 Task: Find connections with filter location Sorada with filter topic #Tipswith filter profile language French with filter current company Games24x7 with filter school Jadavpur University with filter industry Executive Search Services with filter service category Bankruptcy Law with filter keywords title Business Analyst
Action: Mouse moved to (577, 69)
Screenshot: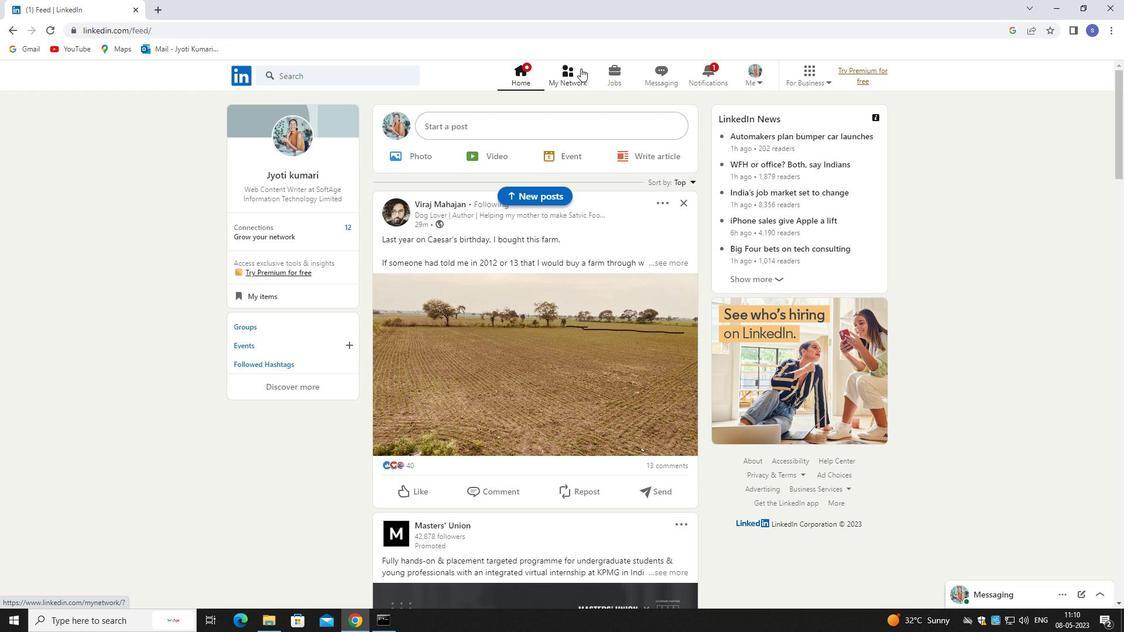 
Action: Mouse pressed left at (577, 69)
Screenshot: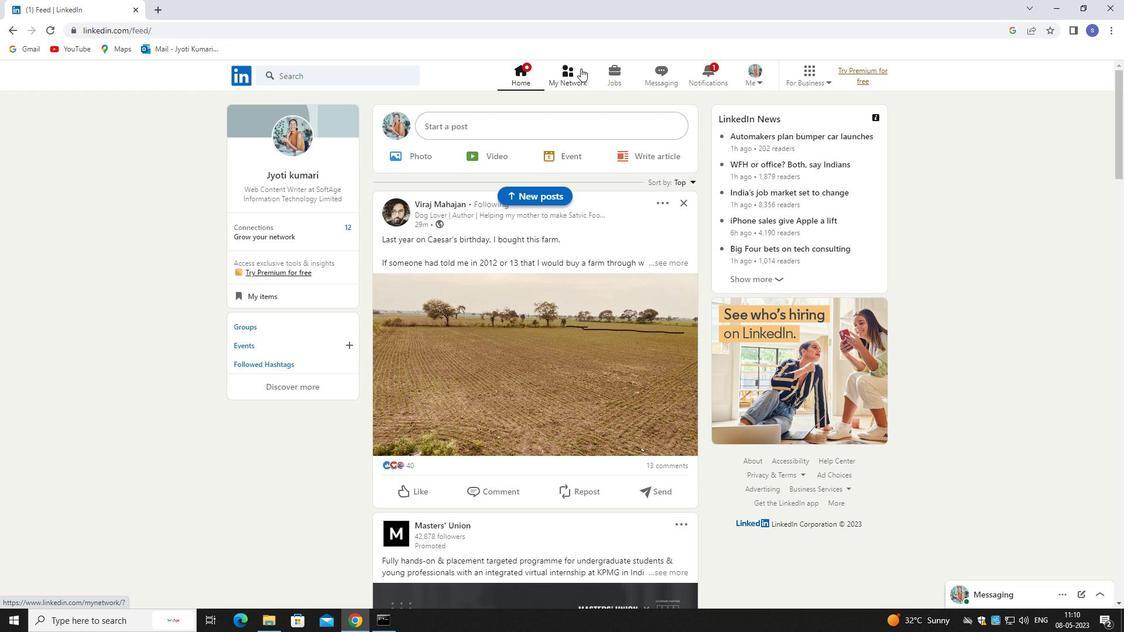 
Action: Mouse moved to (575, 69)
Screenshot: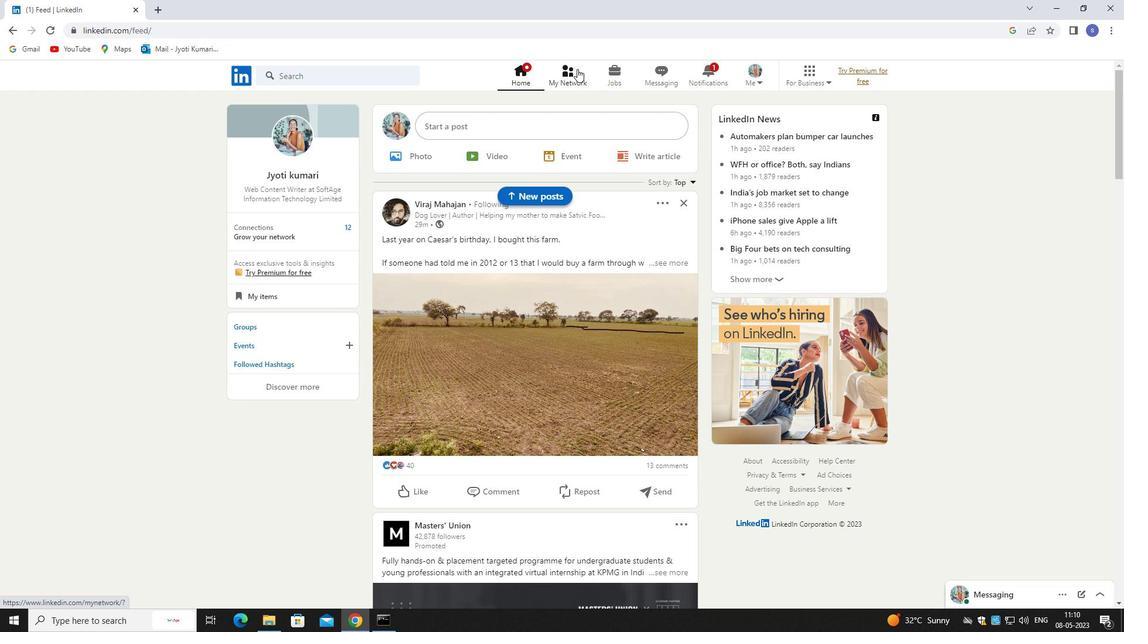
Action: Mouse pressed left at (575, 69)
Screenshot: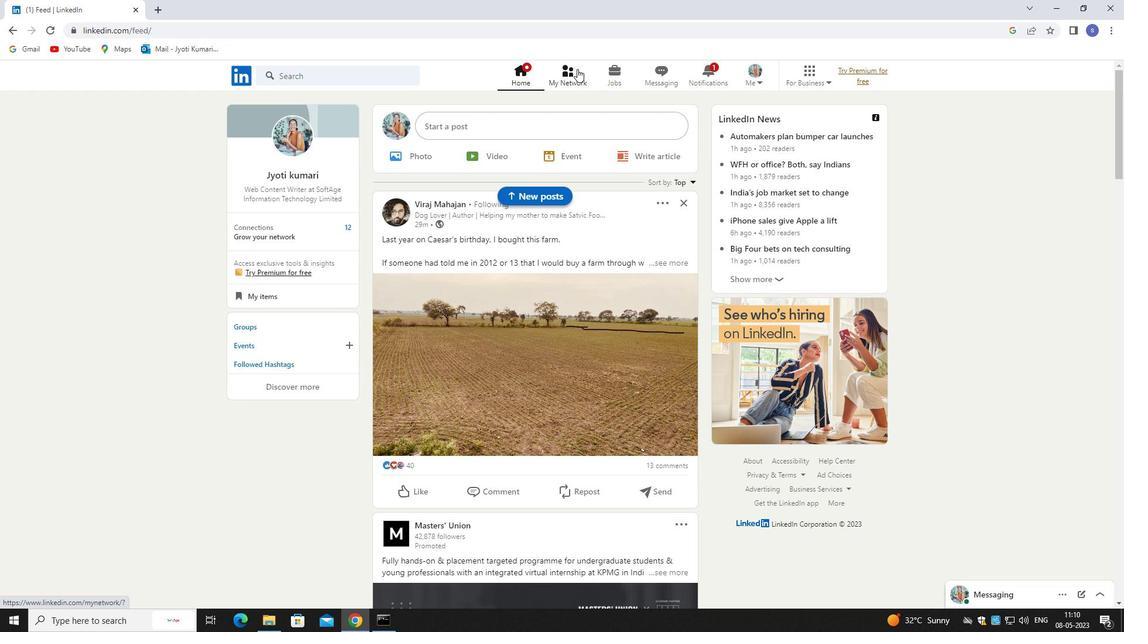
Action: Mouse moved to (373, 144)
Screenshot: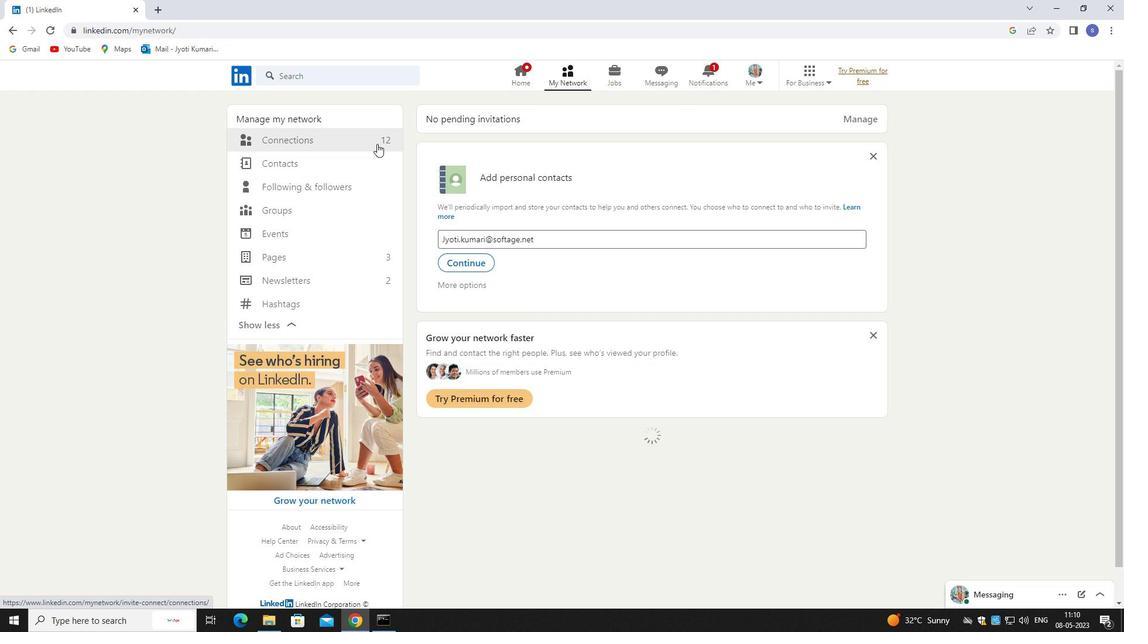 
Action: Mouse pressed left at (373, 144)
Screenshot: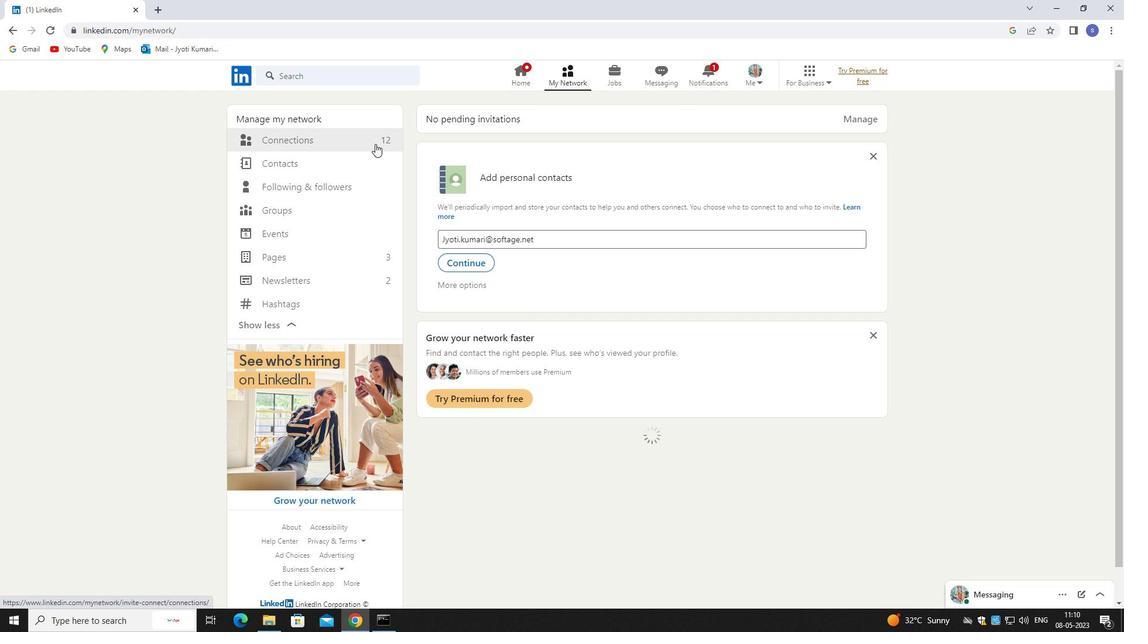 
Action: Mouse moved to (373, 144)
Screenshot: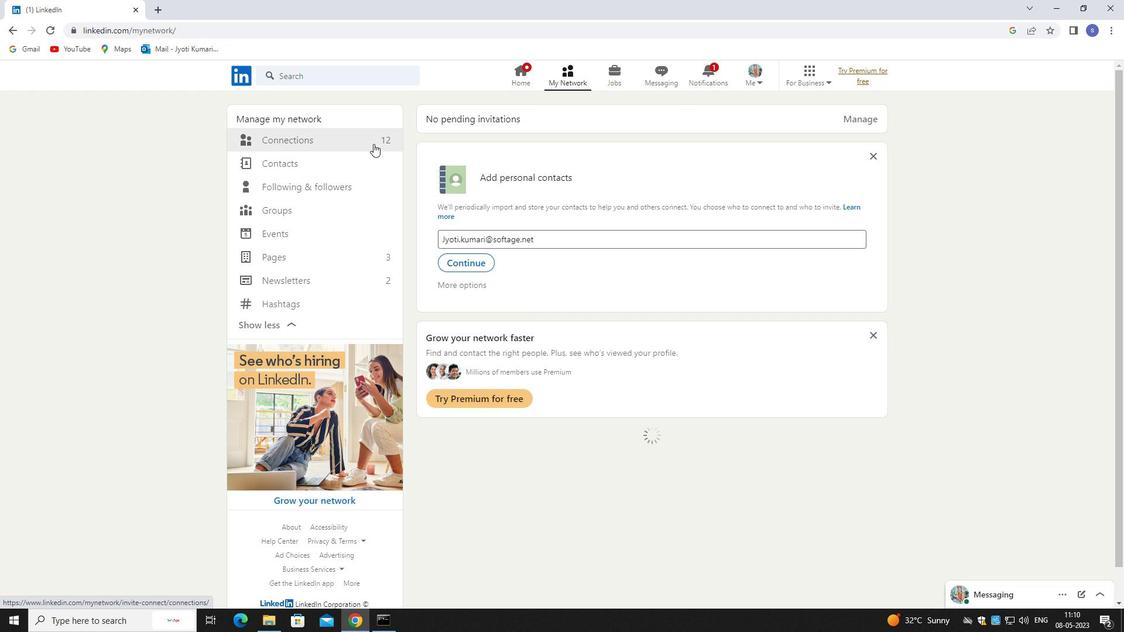 
Action: Mouse pressed left at (373, 144)
Screenshot: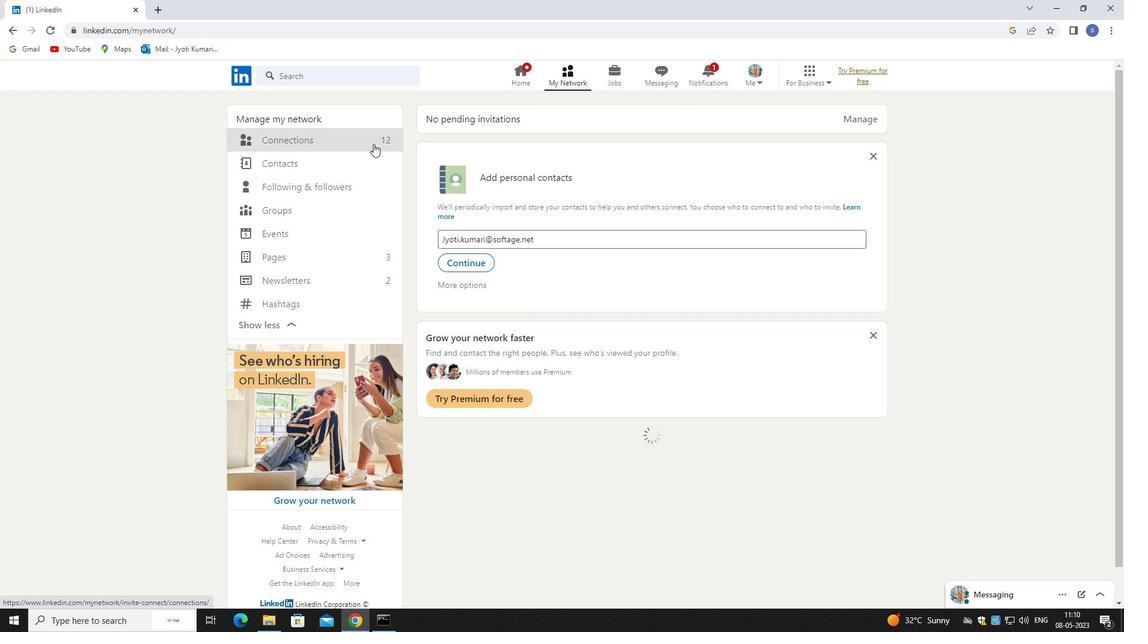 
Action: Mouse moved to (641, 143)
Screenshot: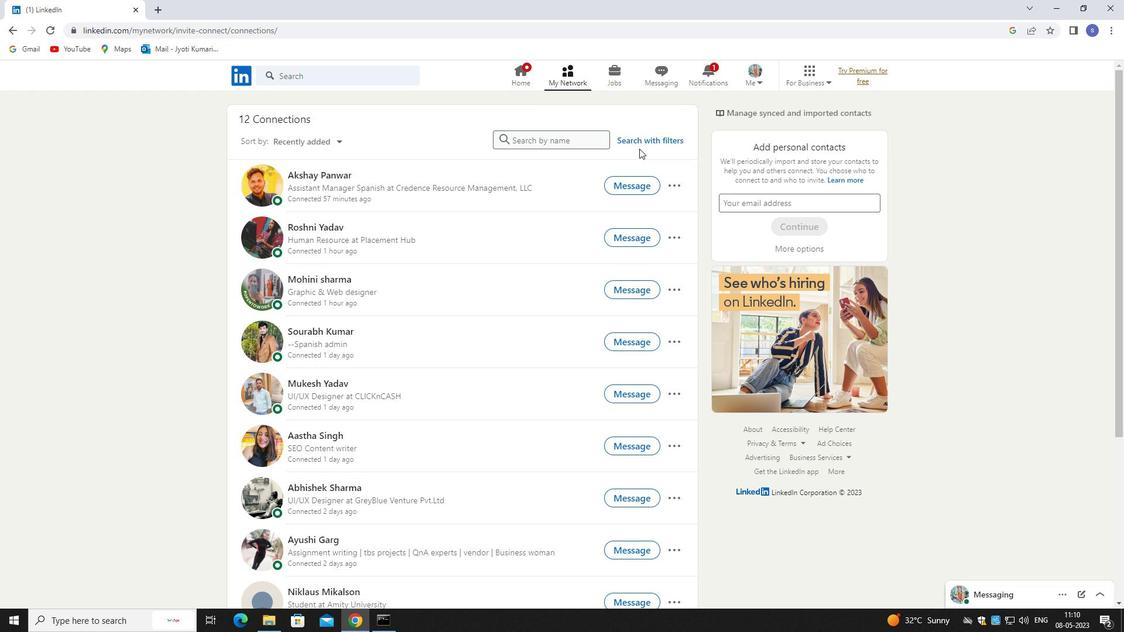 
Action: Mouse pressed left at (641, 143)
Screenshot: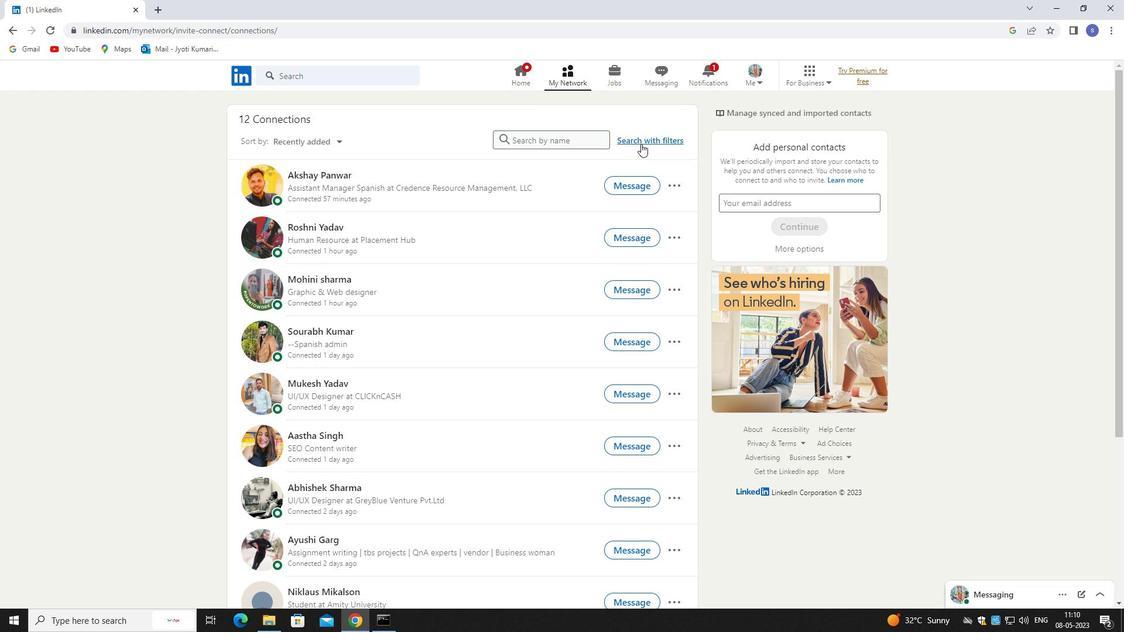 
Action: Mouse moved to (592, 107)
Screenshot: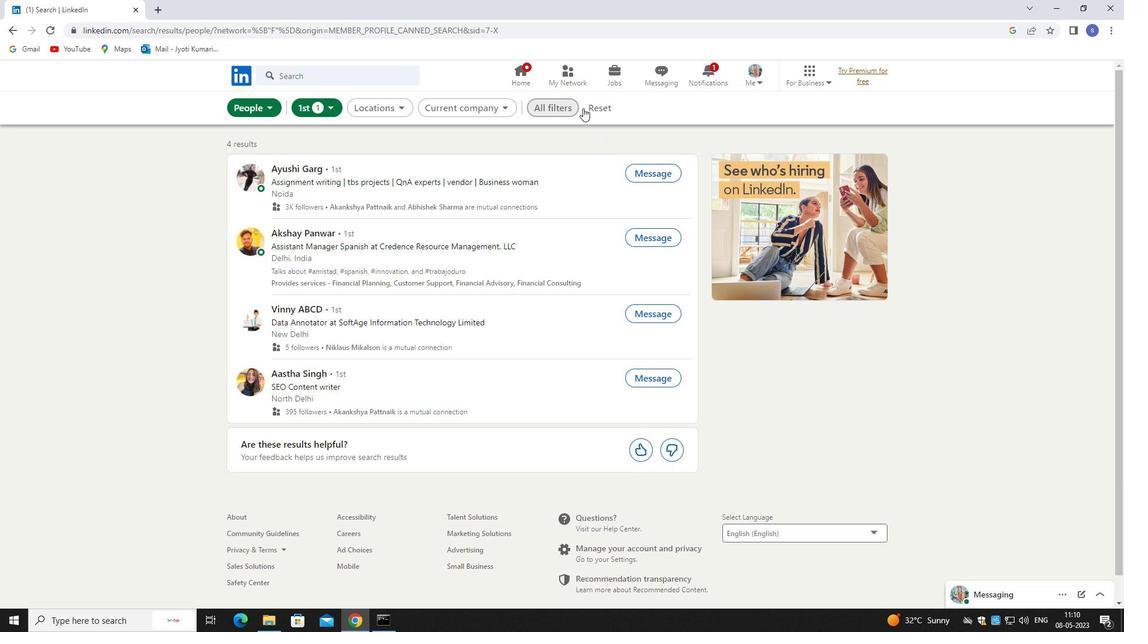 
Action: Mouse pressed left at (592, 107)
Screenshot: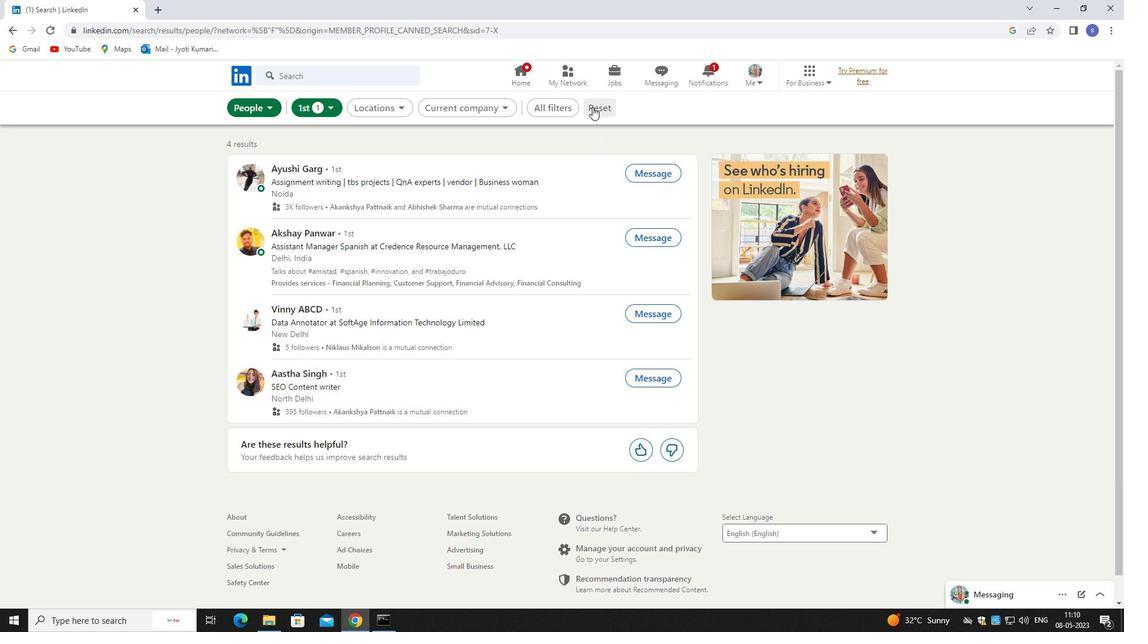 
Action: Mouse moved to (586, 101)
Screenshot: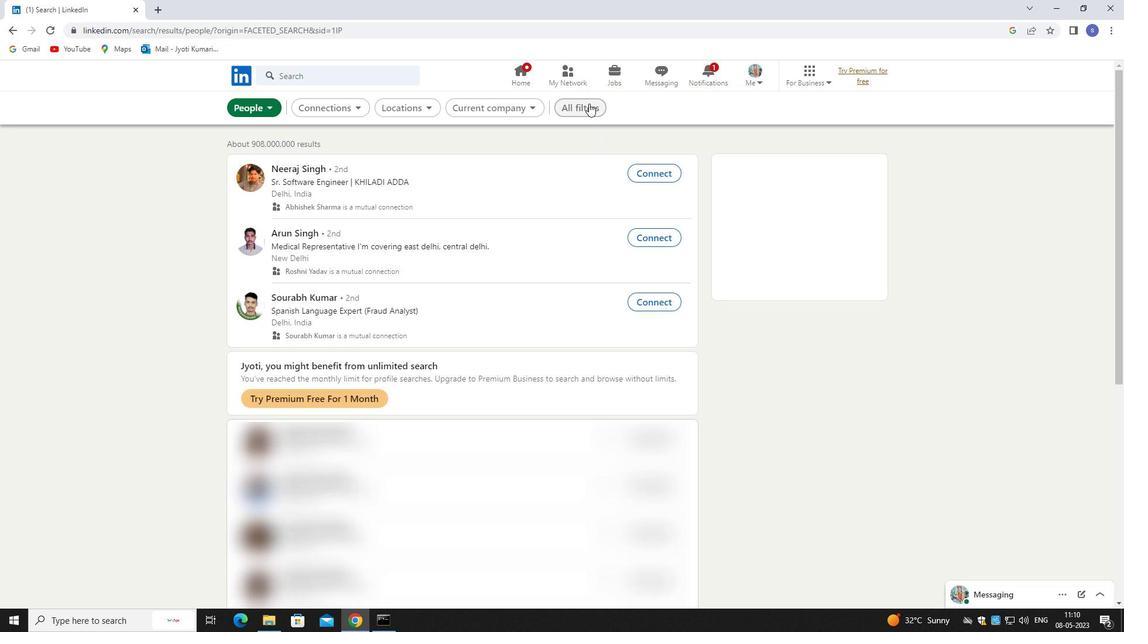 
Action: Mouse pressed left at (586, 101)
Screenshot: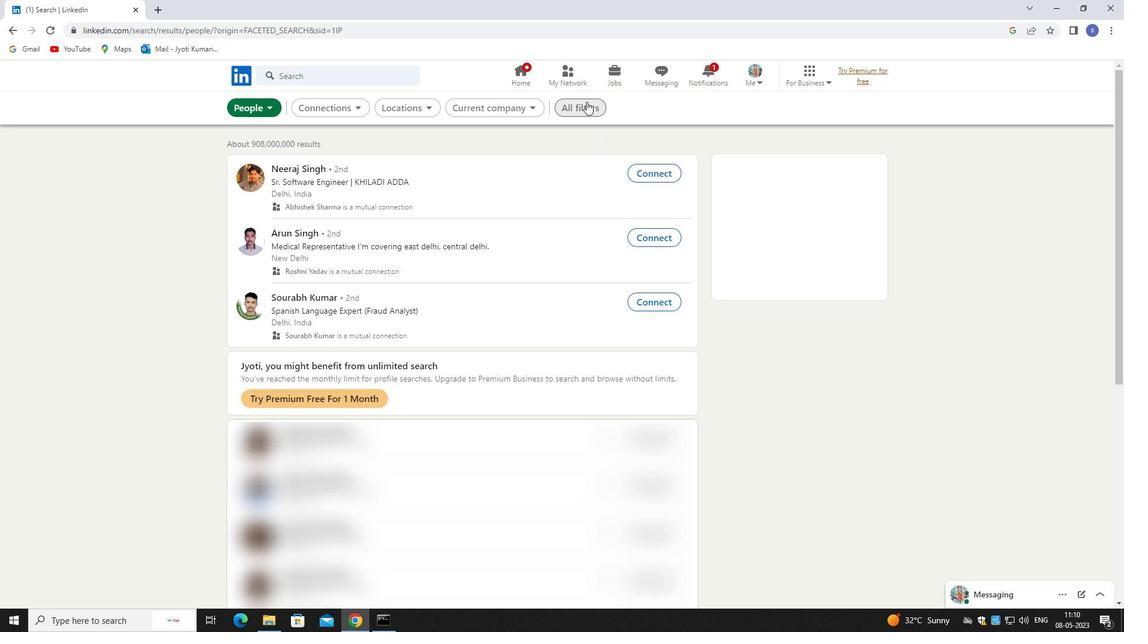 
Action: Mouse moved to (1010, 462)
Screenshot: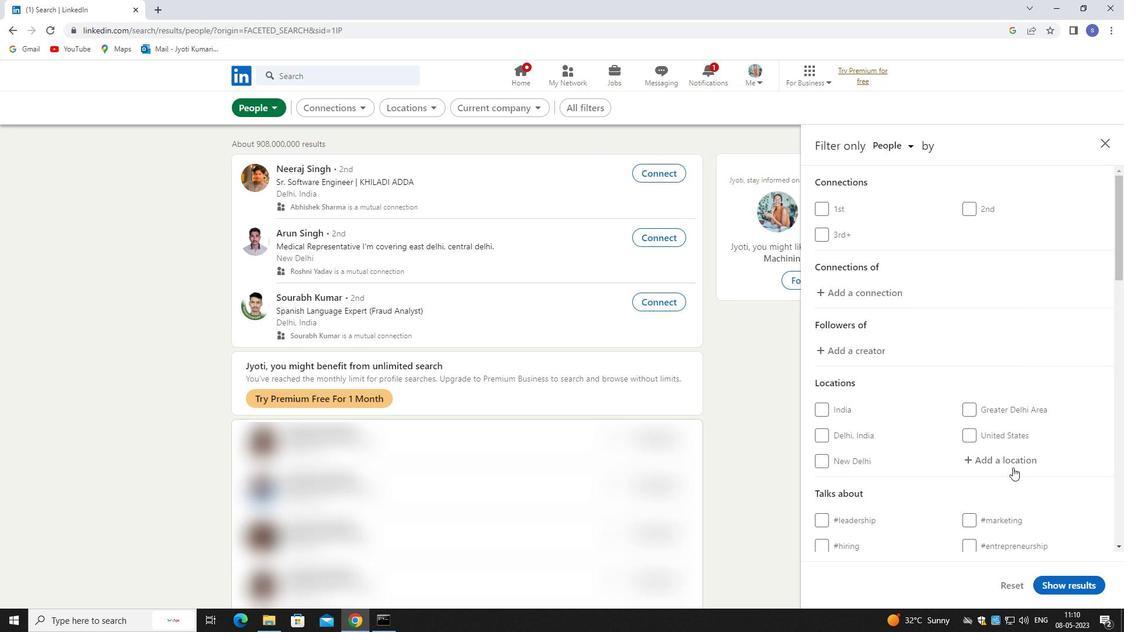 
Action: Mouse pressed left at (1010, 462)
Screenshot: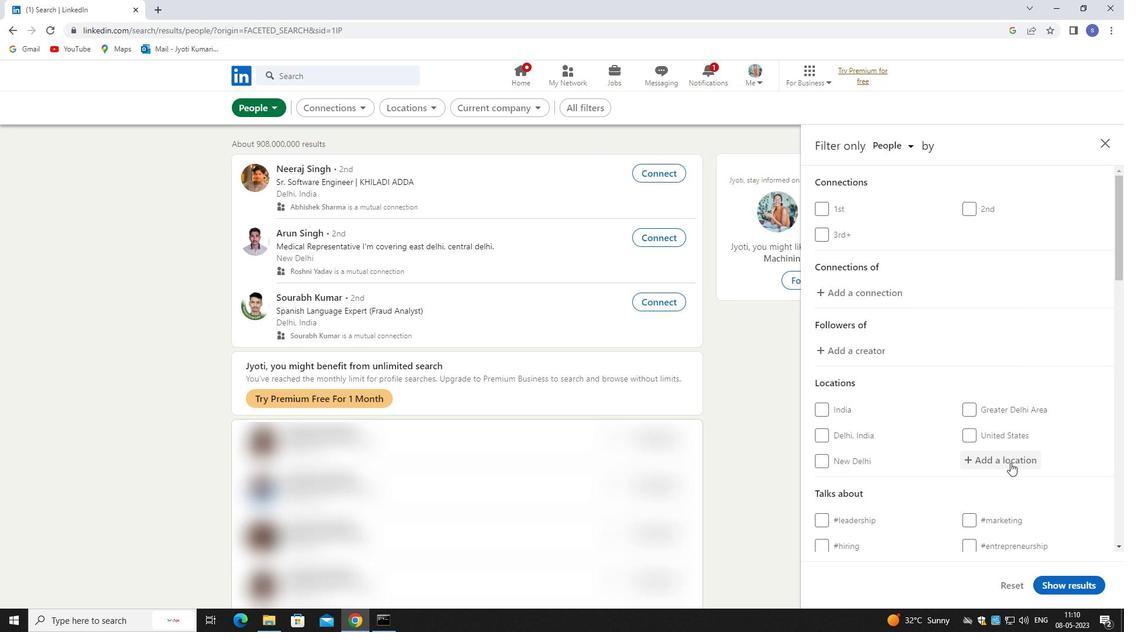 
Action: Mouse moved to (964, 438)
Screenshot: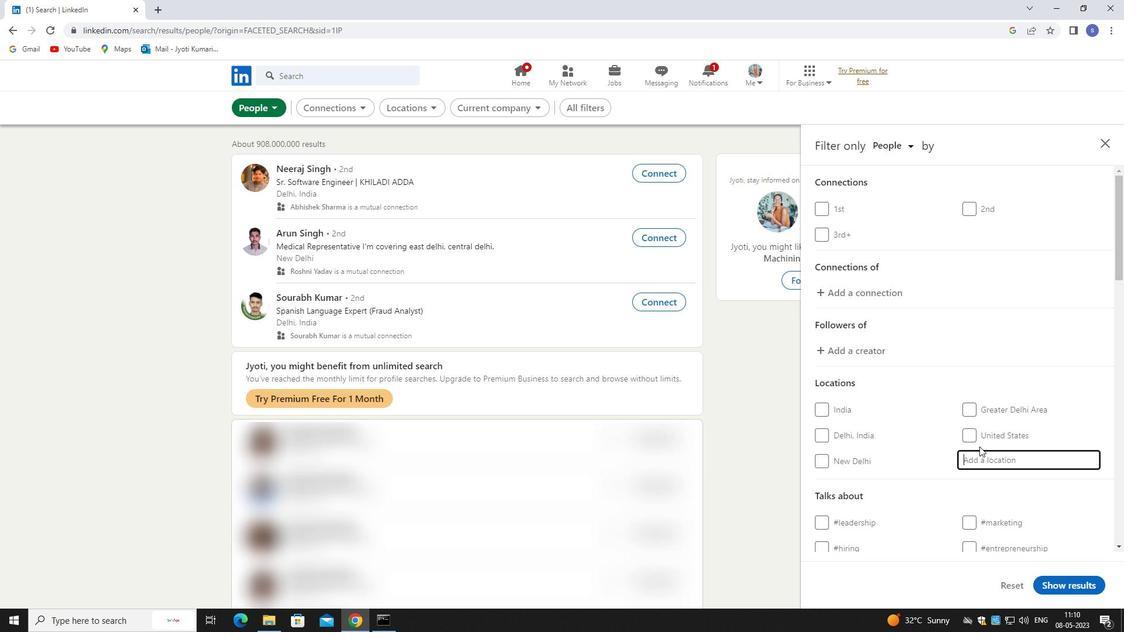 
Action: Key pressed sorada
Screenshot: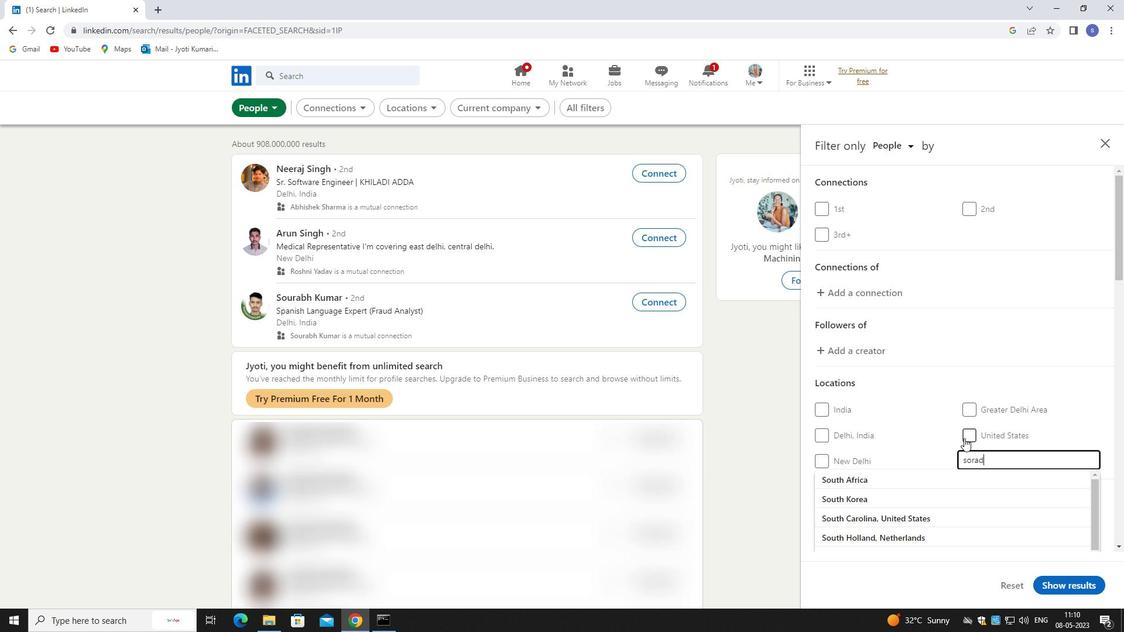 
Action: Mouse moved to (969, 481)
Screenshot: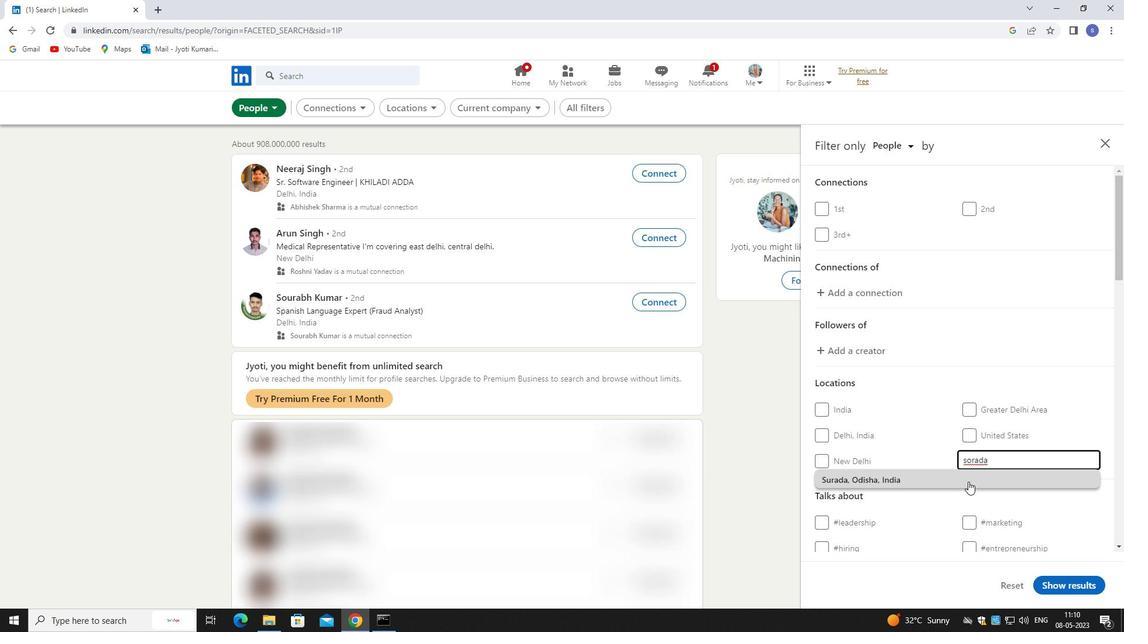 
Action: Mouse pressed left at (969, 481)
Screenshot: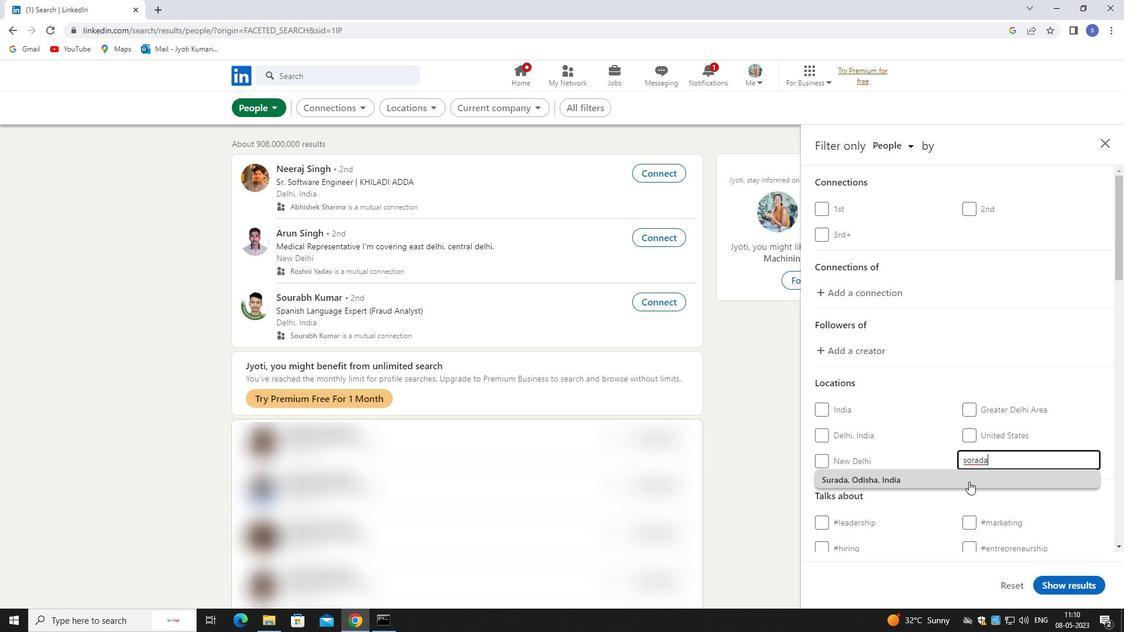 
Action: Mouse scrolled (969, 481) with delta (0, 0)
Screenshot: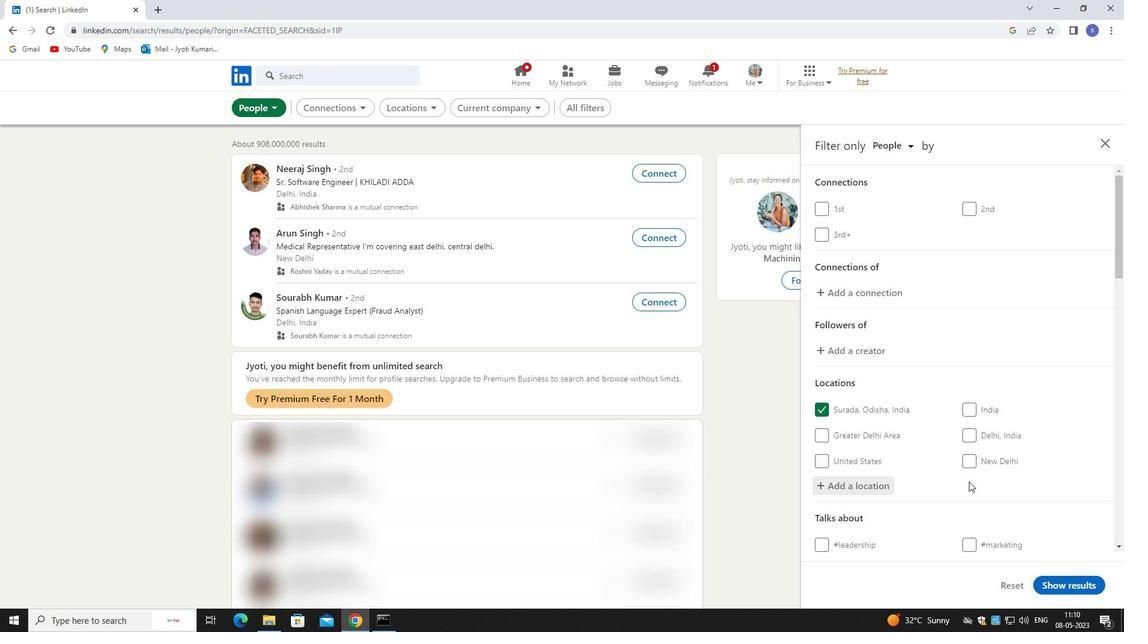 
Action: Mouse scrolled (969, 481) with delta (0, 0)
Screenshot: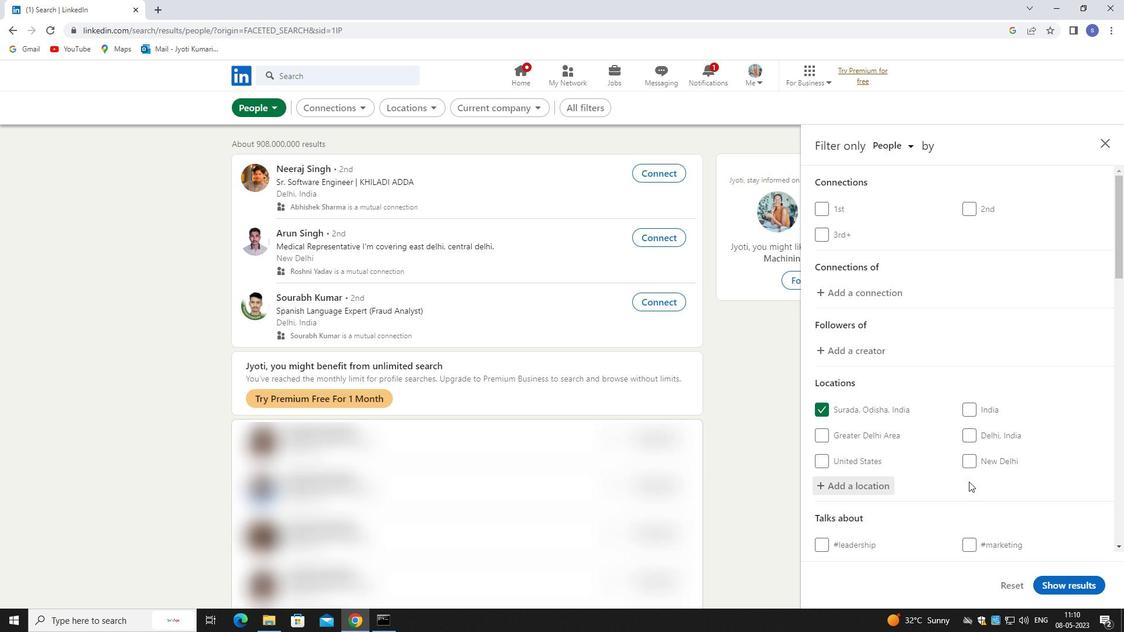 
Action: Mouse scrolled (969, 481) with delta (0, 0)
Screenshot: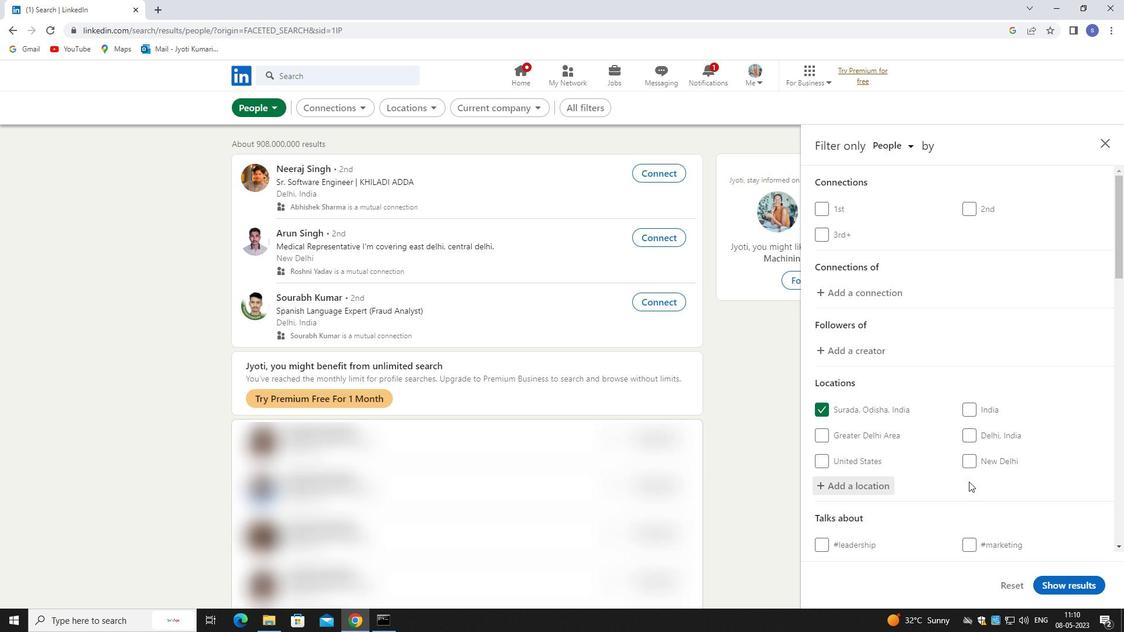 
Action: Mouse moved to (999, 418)
Screenshot: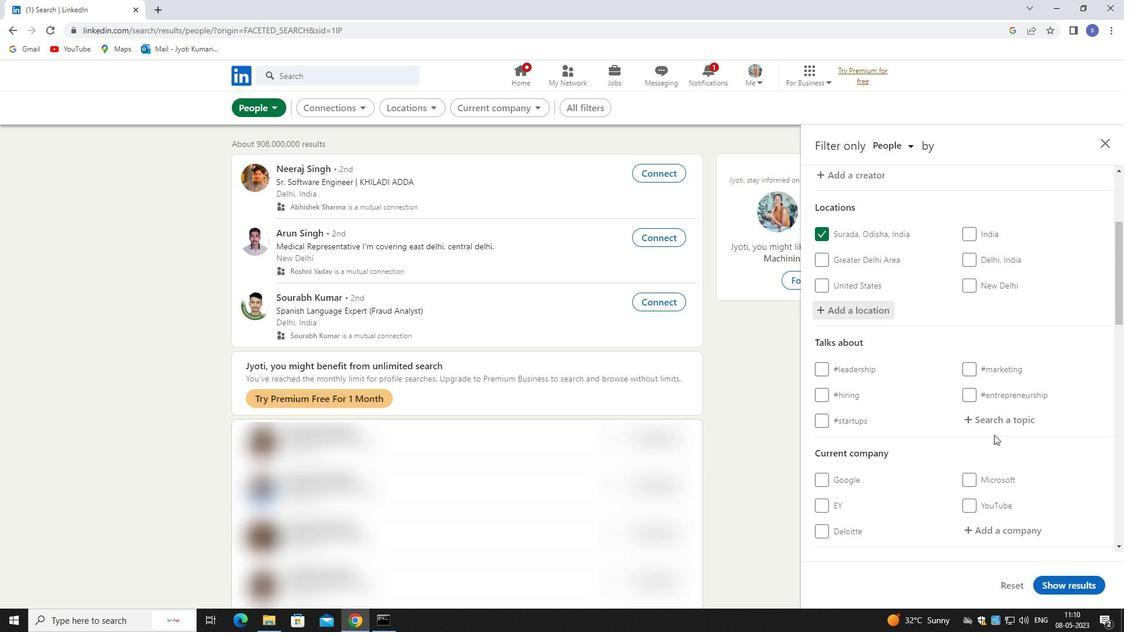 
Action: Mouse pressed left at (999, 418)
Screenshot: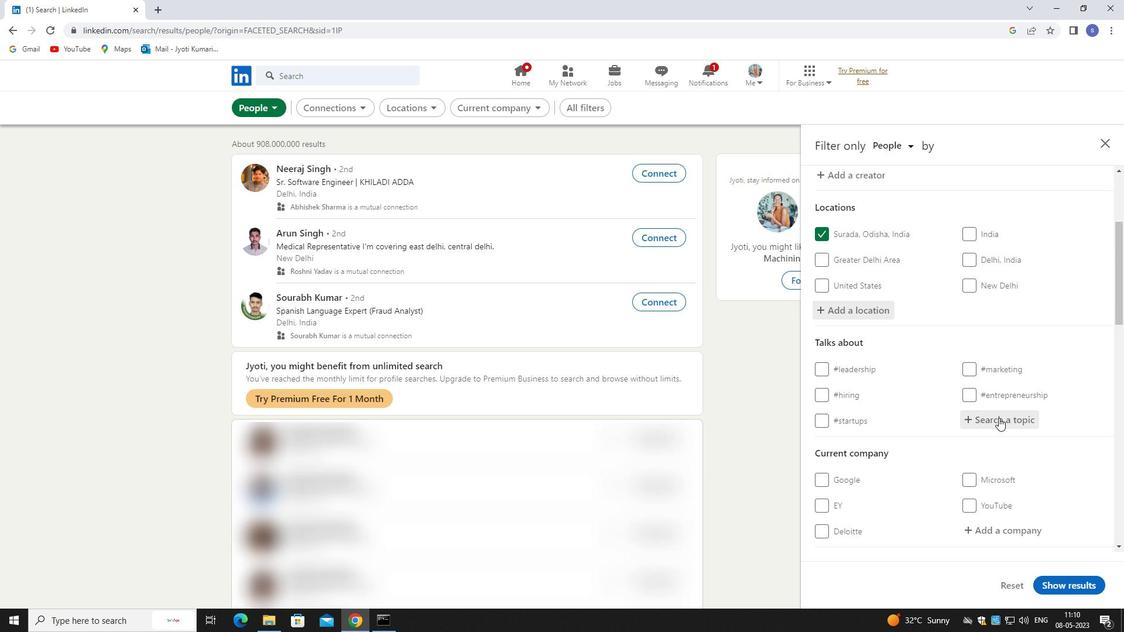 
Action: Key pressed tips
Screenshot: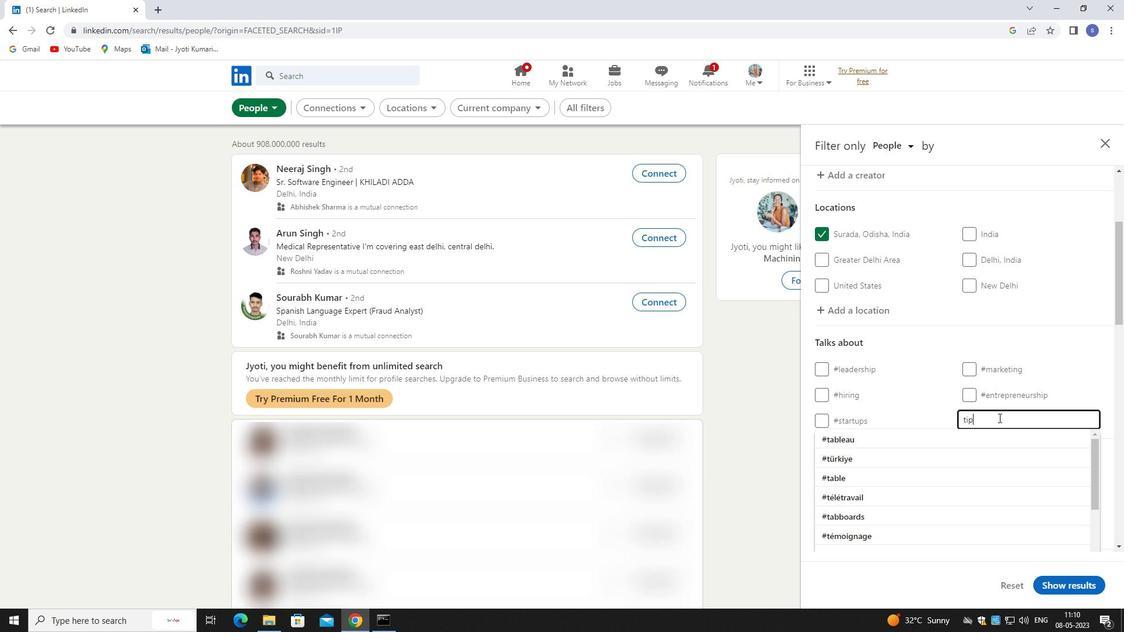 
Action: Mouse moved to (999, 439)
Screenshot: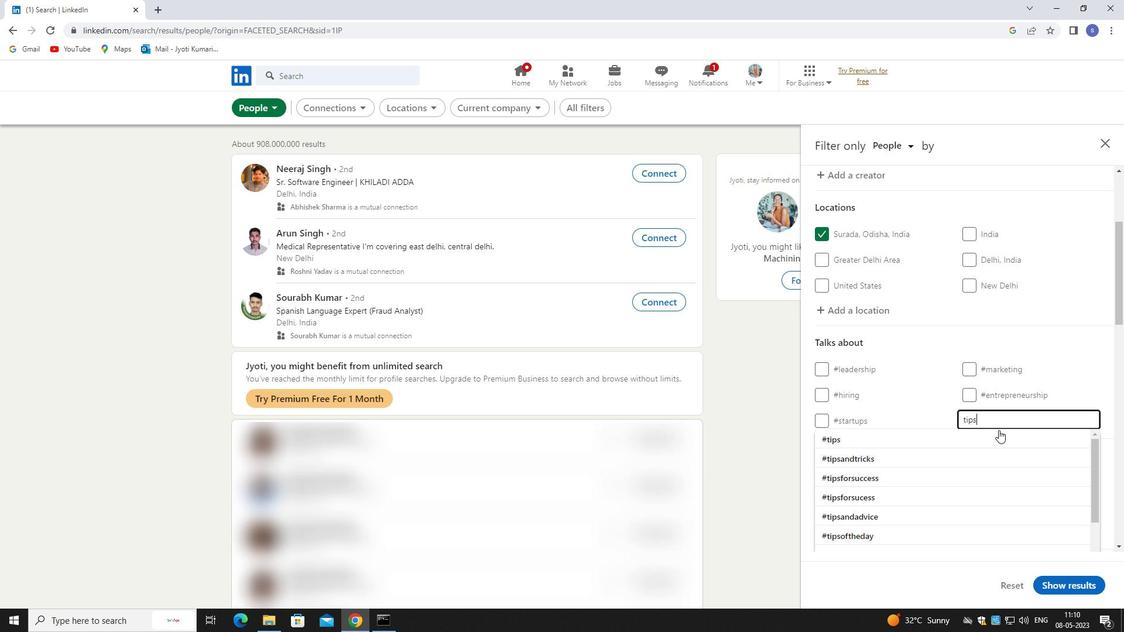 
Action: Mouse pressed left at (999, 439)
Screenshot: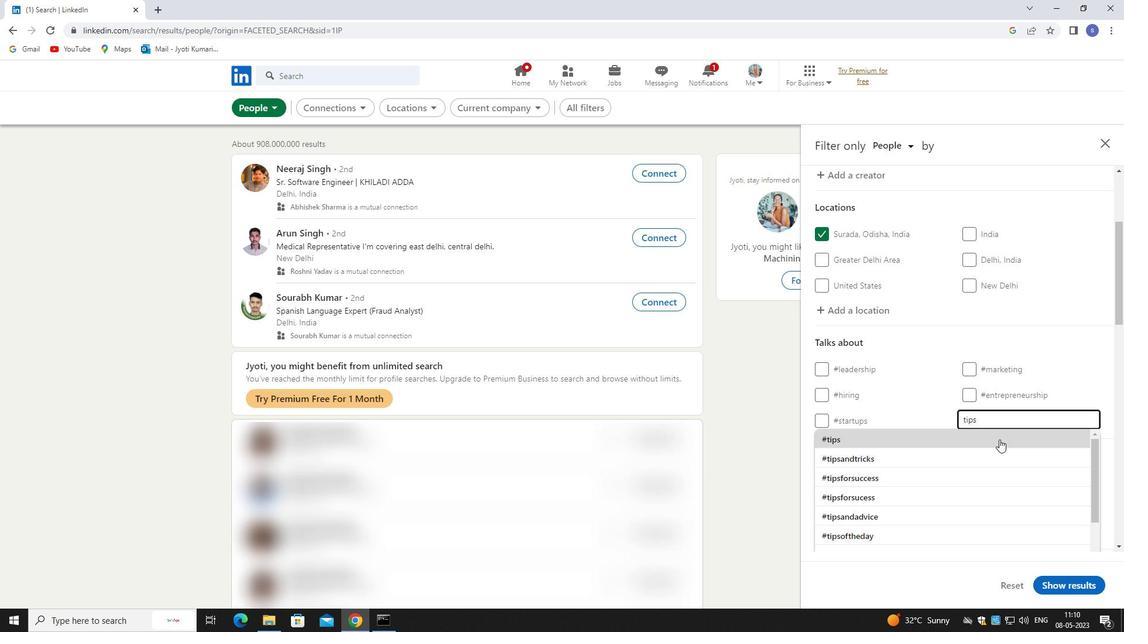 
Action: Mouse scrolled (999, 439) with delta (0, 0)
Screenshot: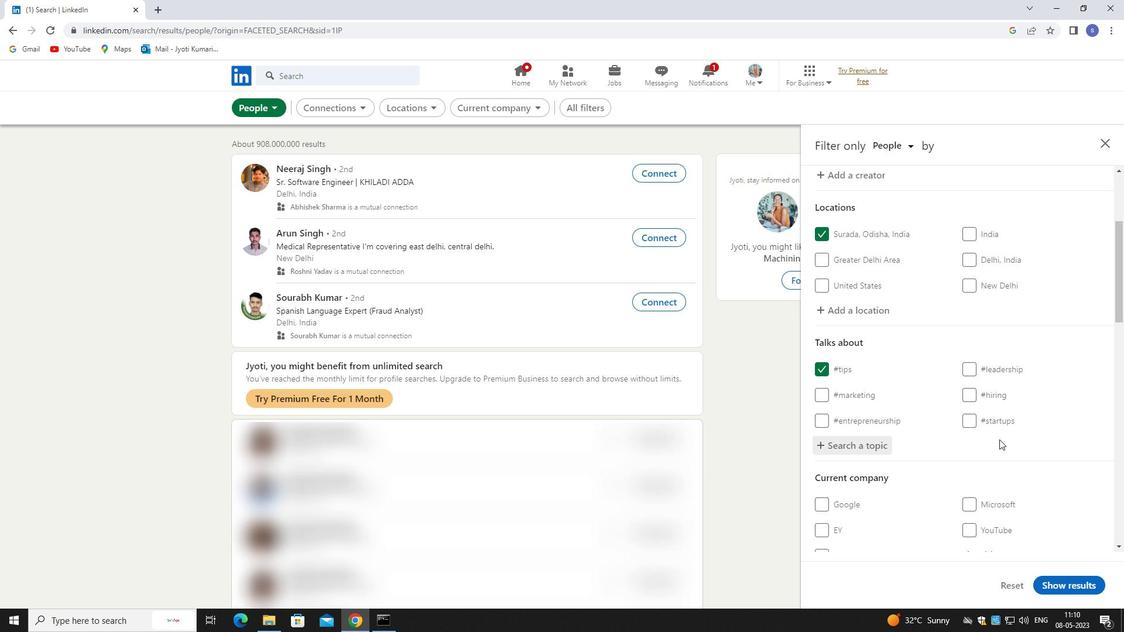 
Action: Mouse scrolled (999, 439) with delta (0, 0)
Screenshot: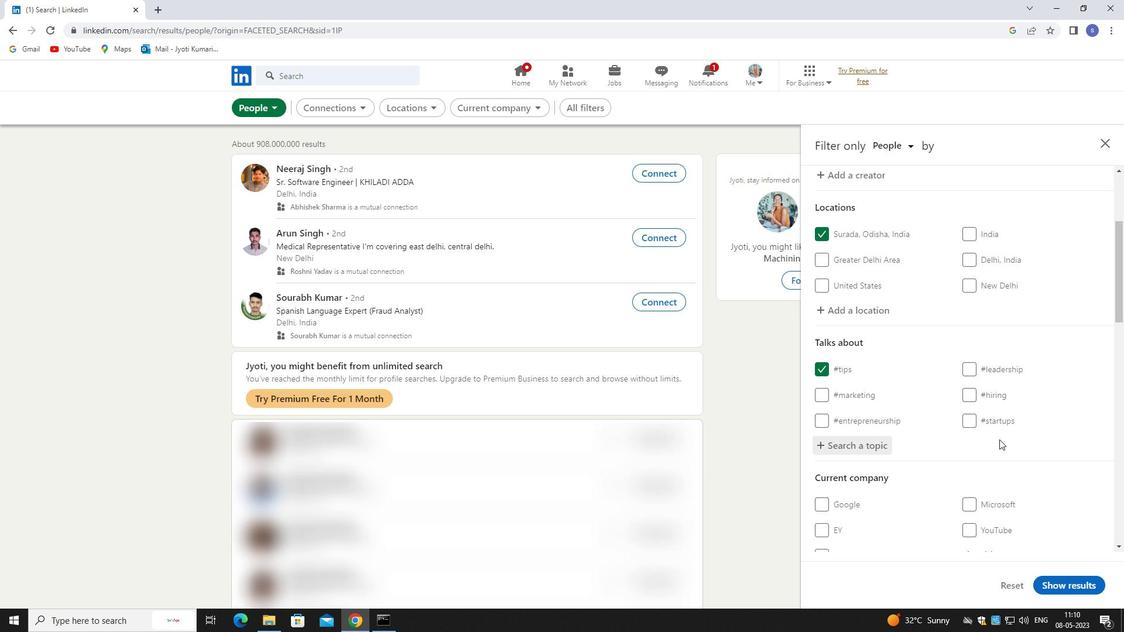 
Action: Mouse scrolled (999, 439) with delta (0, 0)
Screenshot: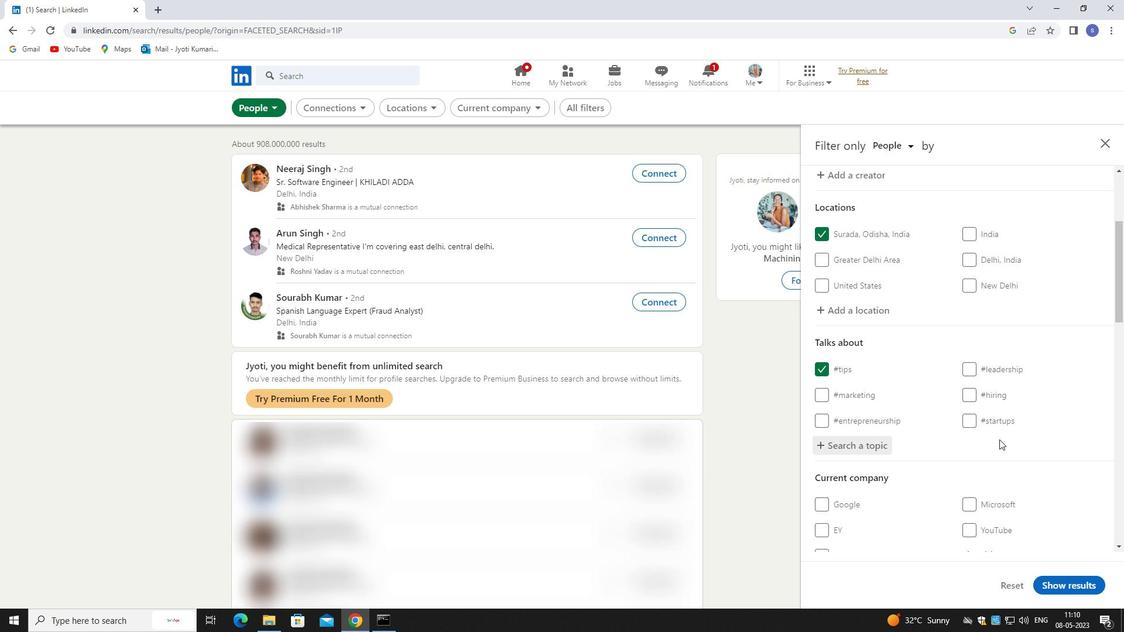 
Action: Mouse scrolled (999, 439) with delta (0, 0)
Screenshot: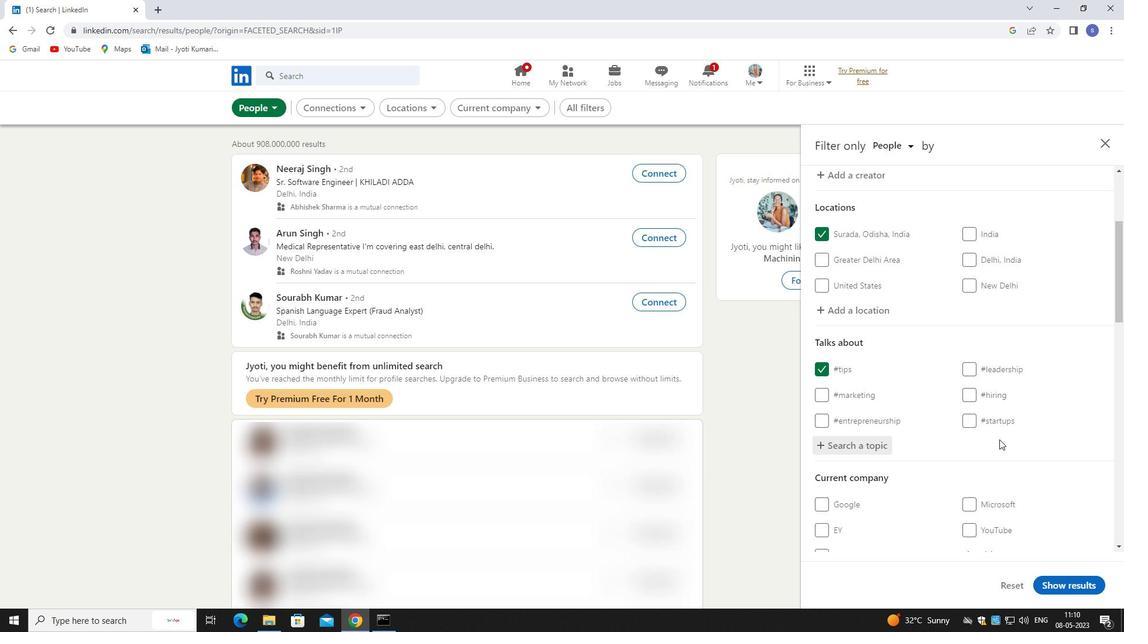 
Action: Mouse moved to (987, 327)
Screenshot: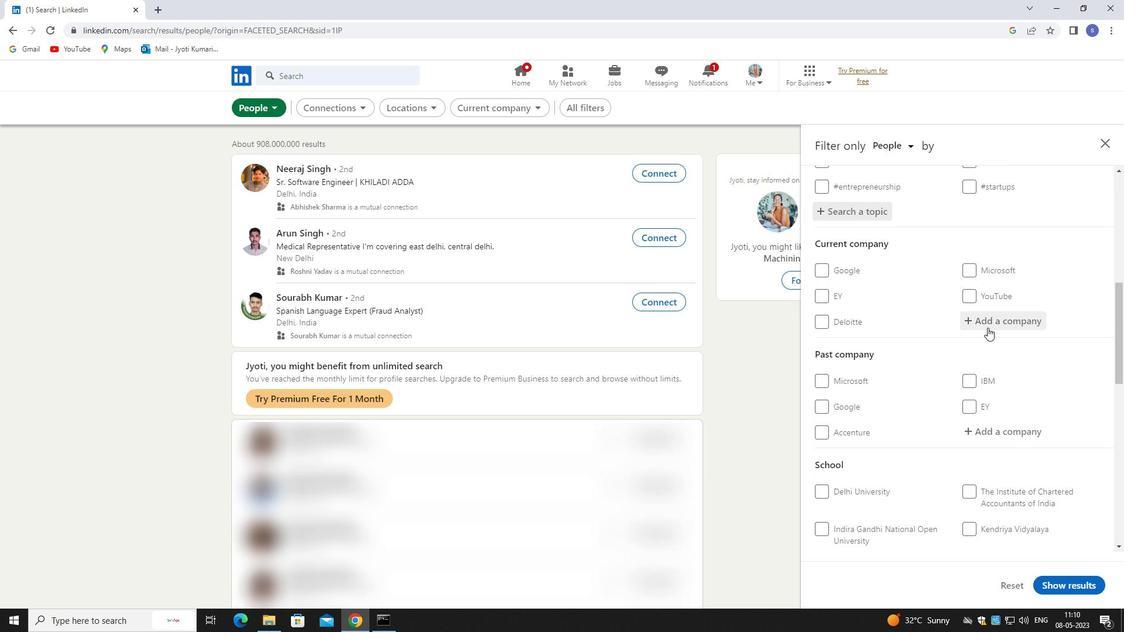 
Action: Mouse pressed left at (987, 327)
Screenshot: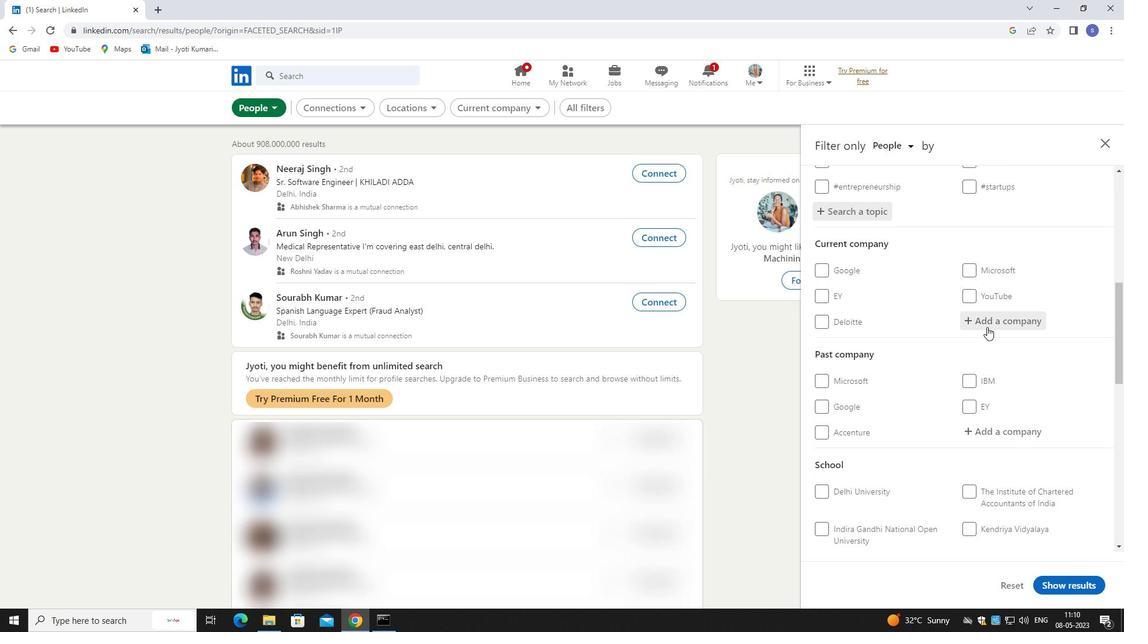 
Action: Mouse moved to (976, 329)
Screenshot: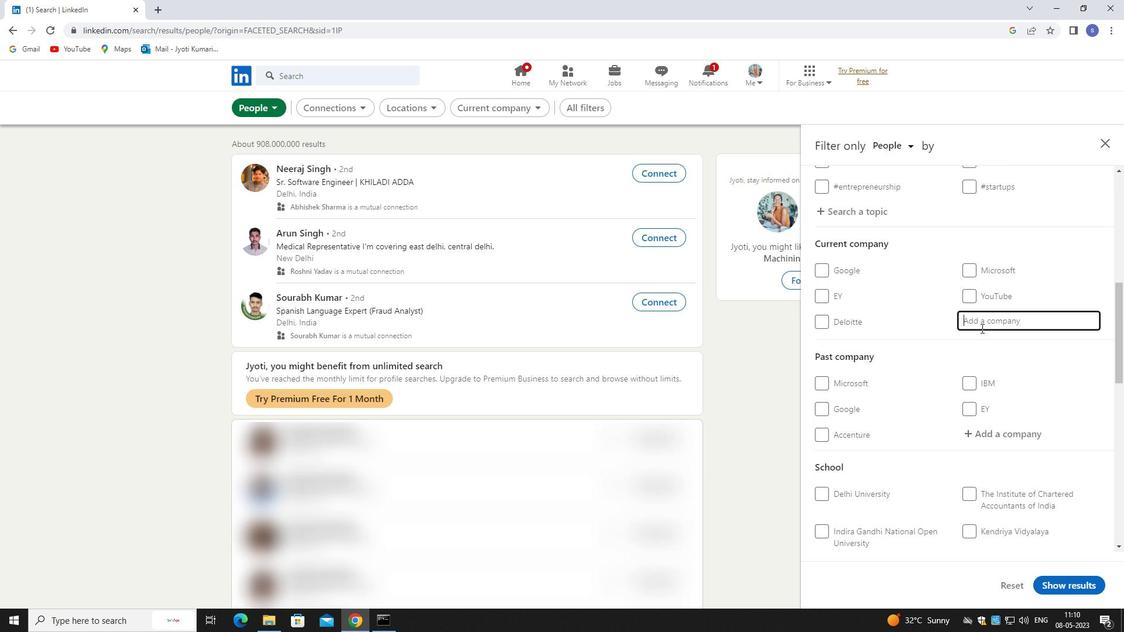 
Action: Key pressed <Key.shift>GAMES24
Screenshot: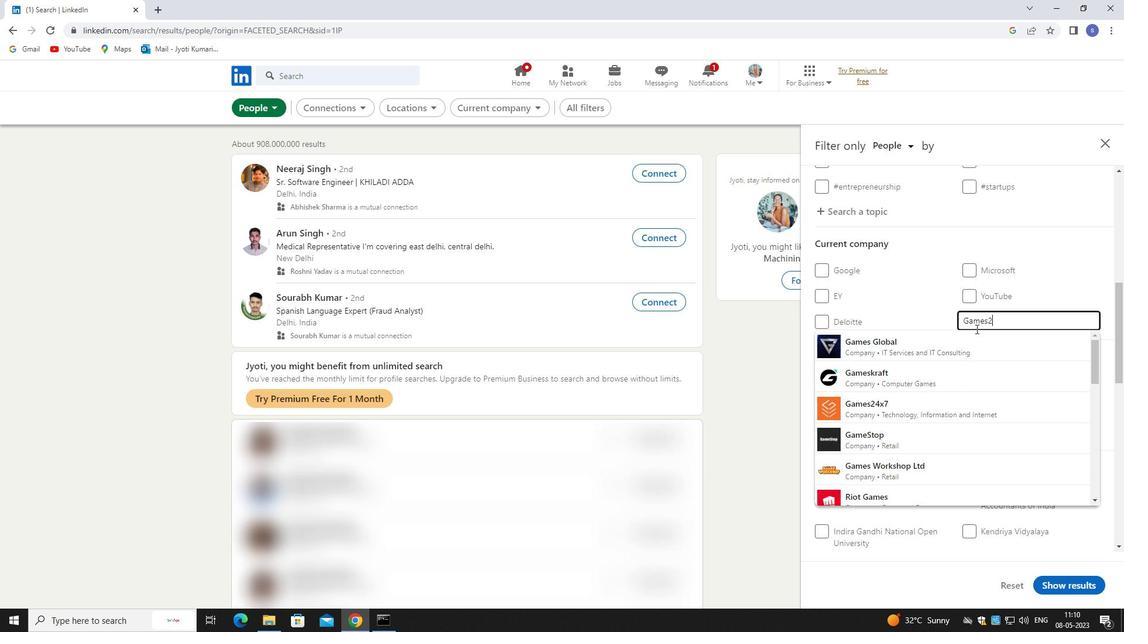 
Action: Mouse moved to (973, 339)
Screenshot: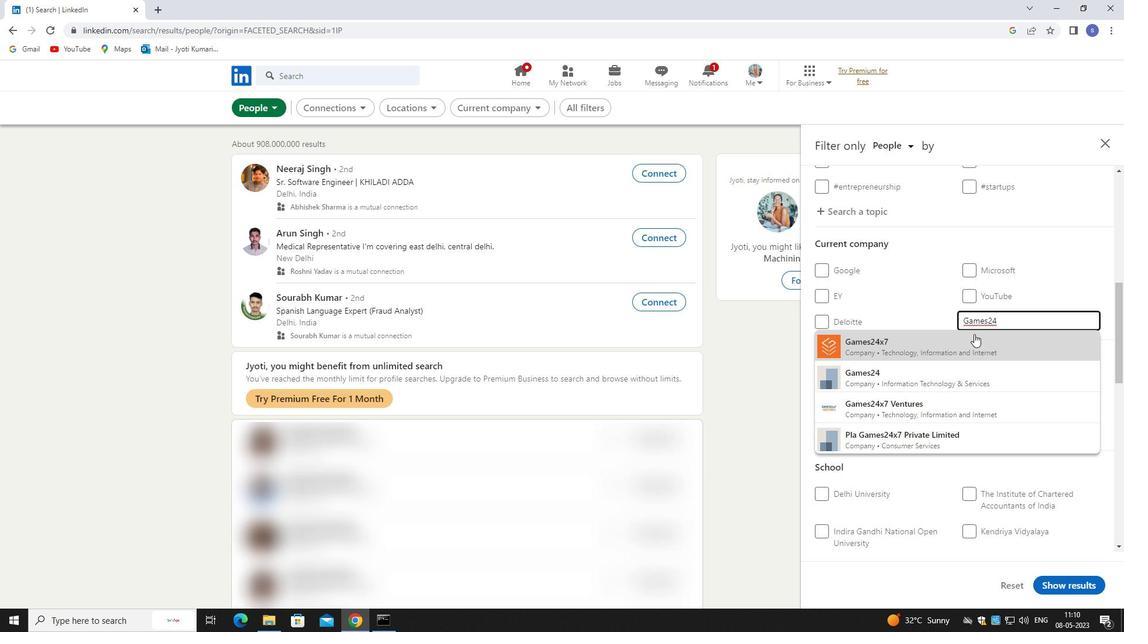 
Action: Mouse pressed left at (973, 339)
Screenshot: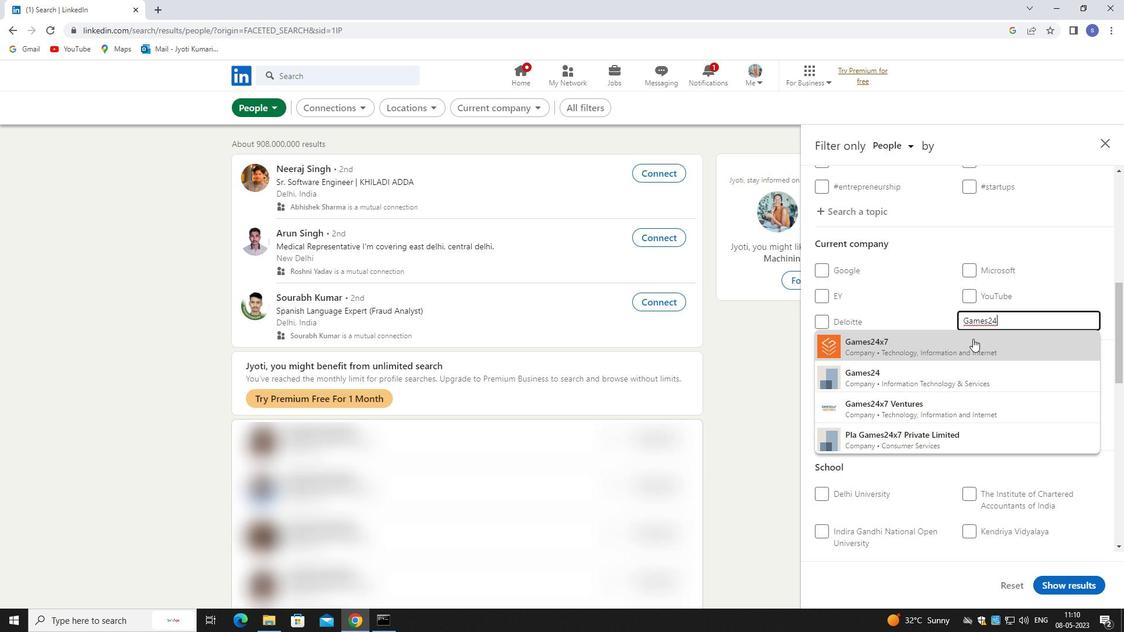 
Action: Mouse moved to (975, 343)
Screenshot: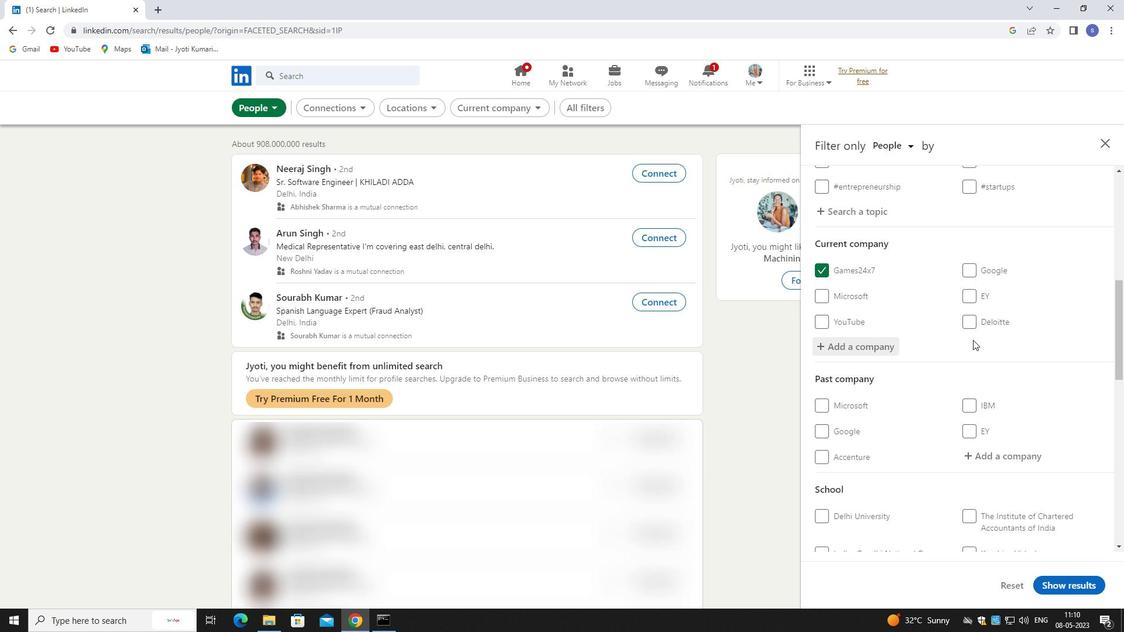 
Action: Mouse scrolled (975, 342) with delta (0, 0)
Screenshot: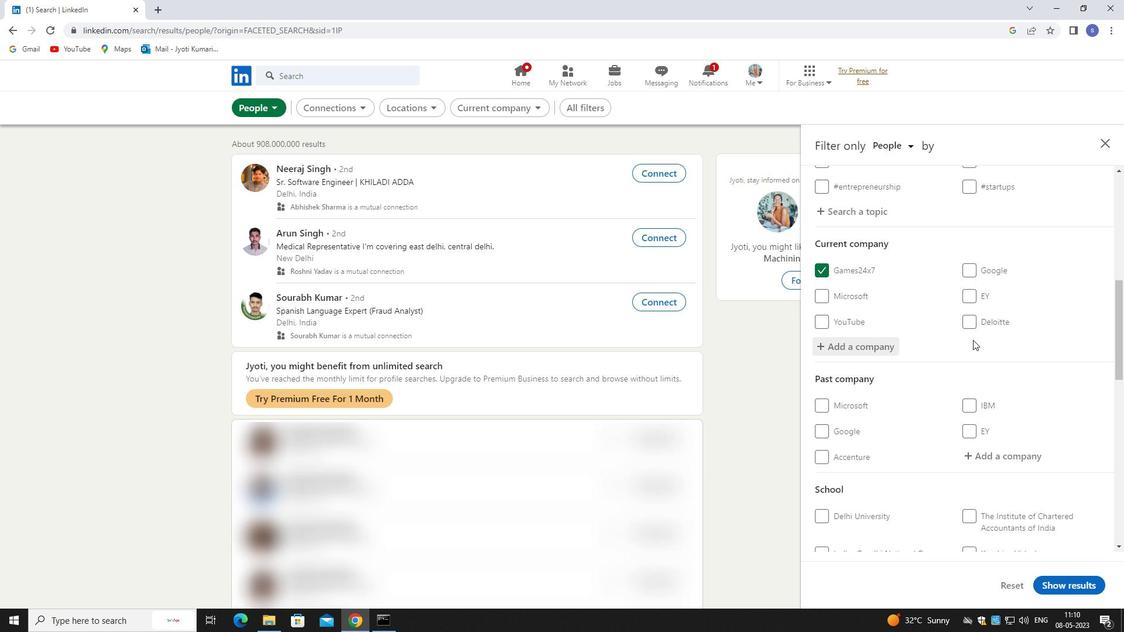 
Action: Mouse moved to (979, 352)
Screenshot: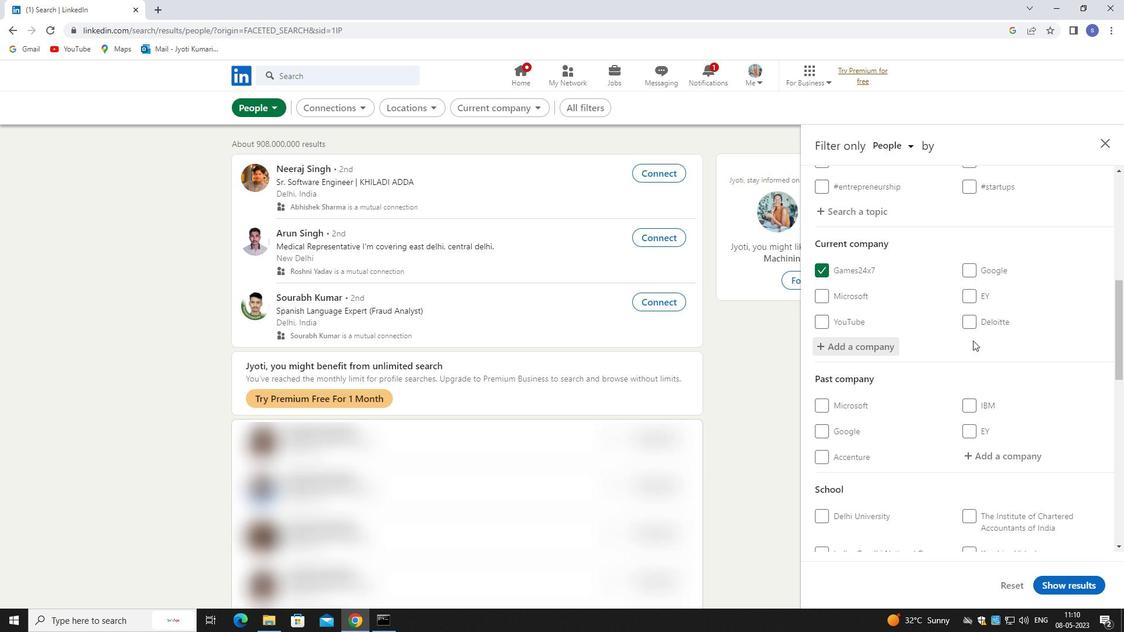 
Action: Mouse scrolled (979, 351) with delta (0, 0)
Screenshot: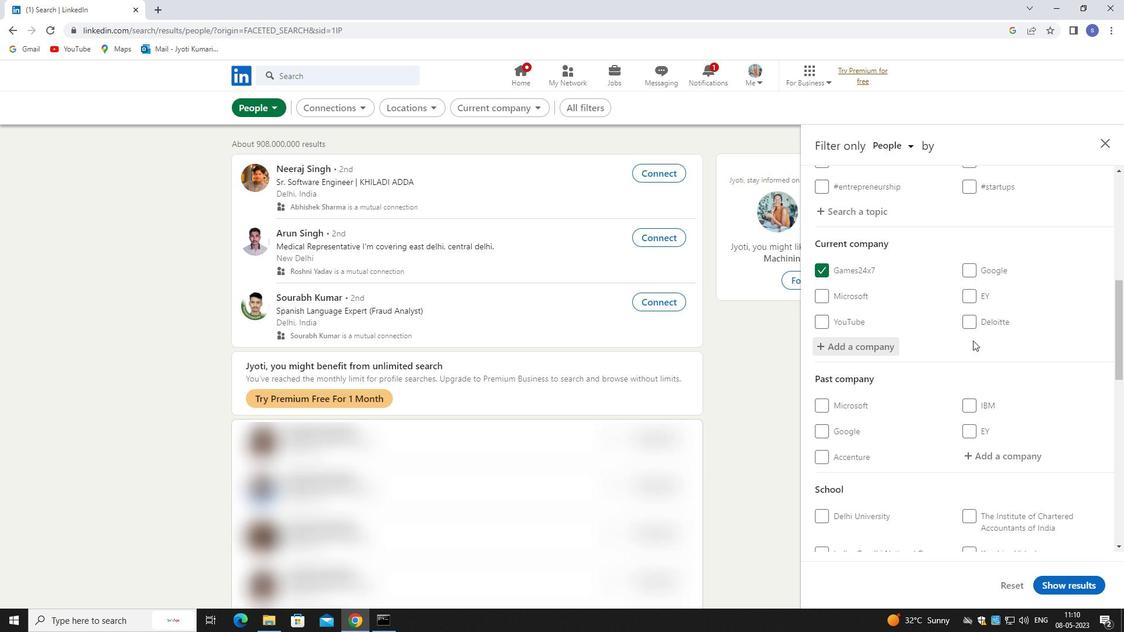 
Action: Mouse moved to (980, 357)
Screenshot: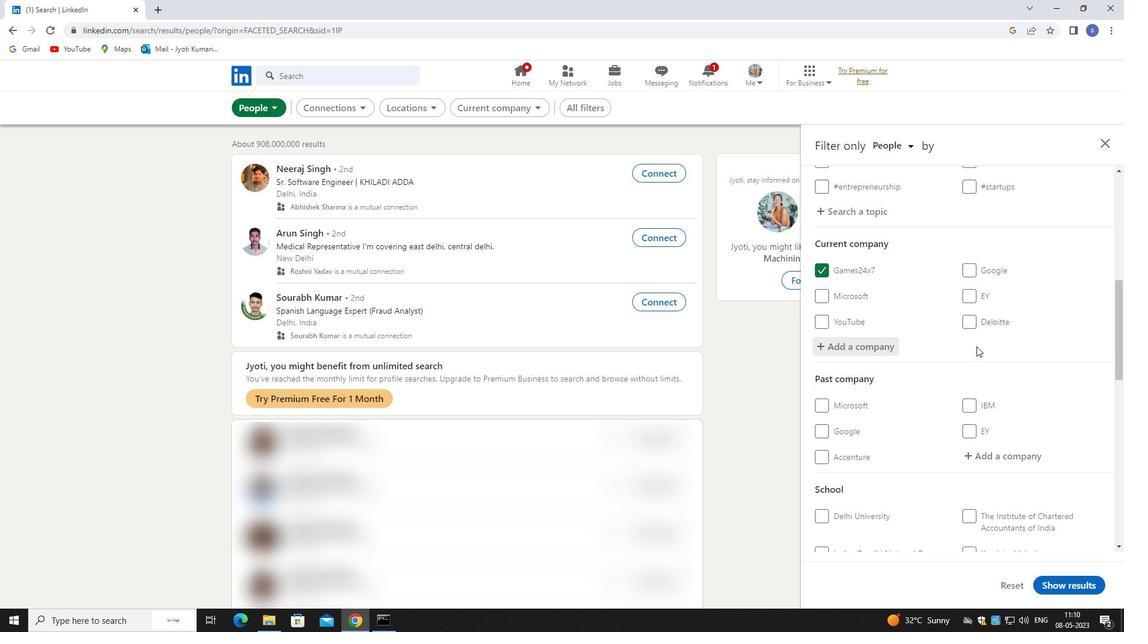 
Action: Mouse scrolled (980, 357) with delta (0, 0)
Screenshot: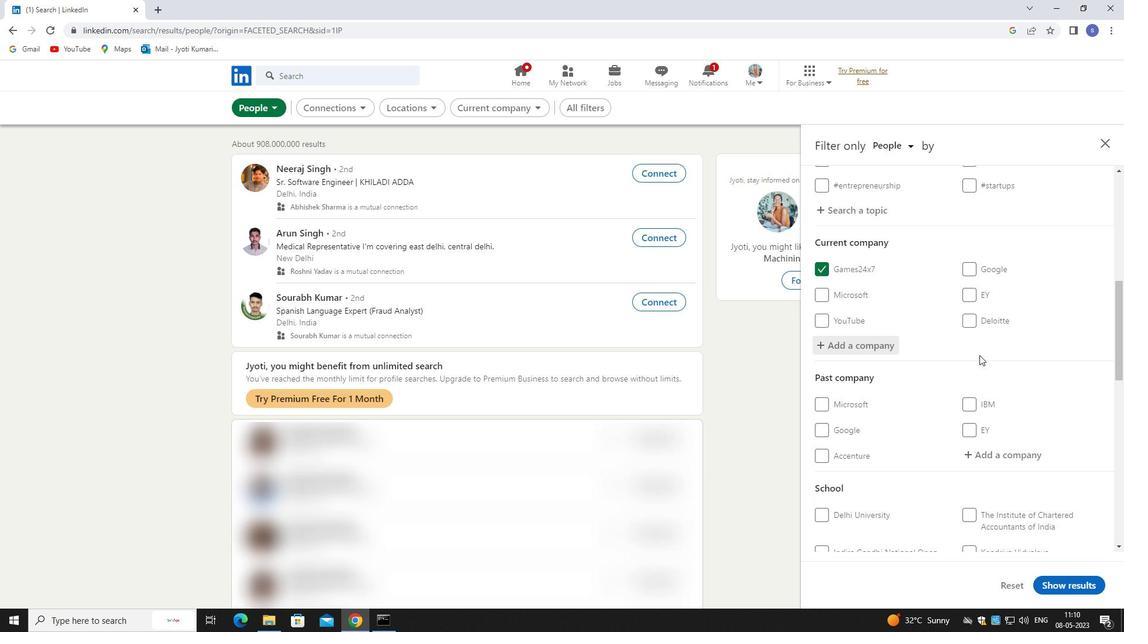 
Action: Mouse moved to (987, 413)
Screenshot: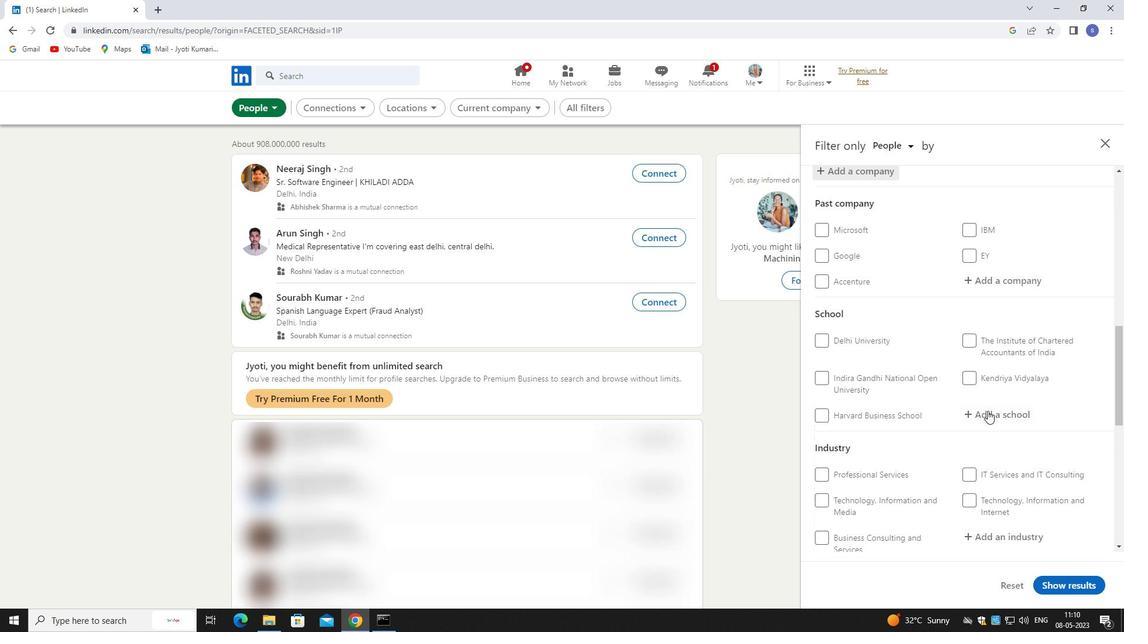 
Action: Mouse pressed left at (987, 413)
Screenshot: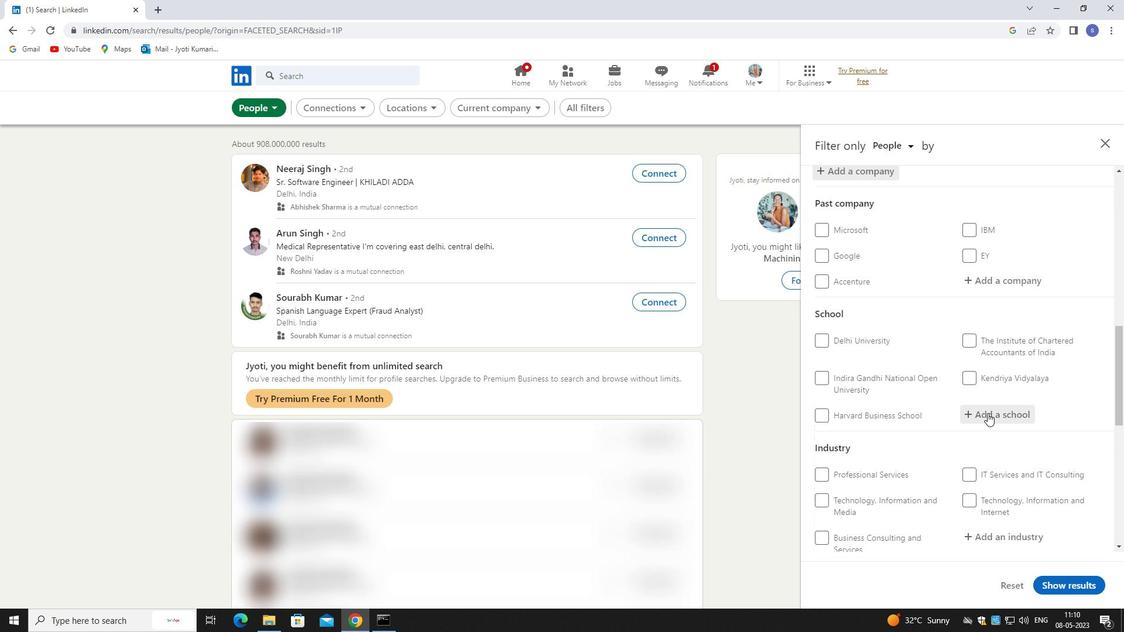 
Action: Mouse moved to (985, 415)
Screenshot: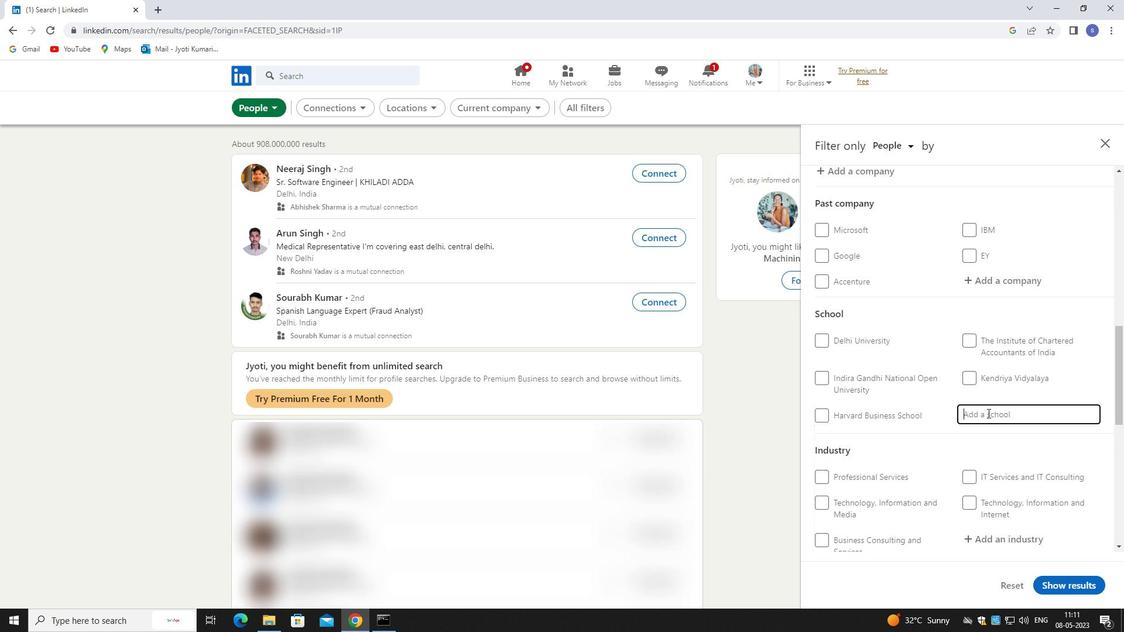 
Action: Key pressed JADAVP
Screenshot: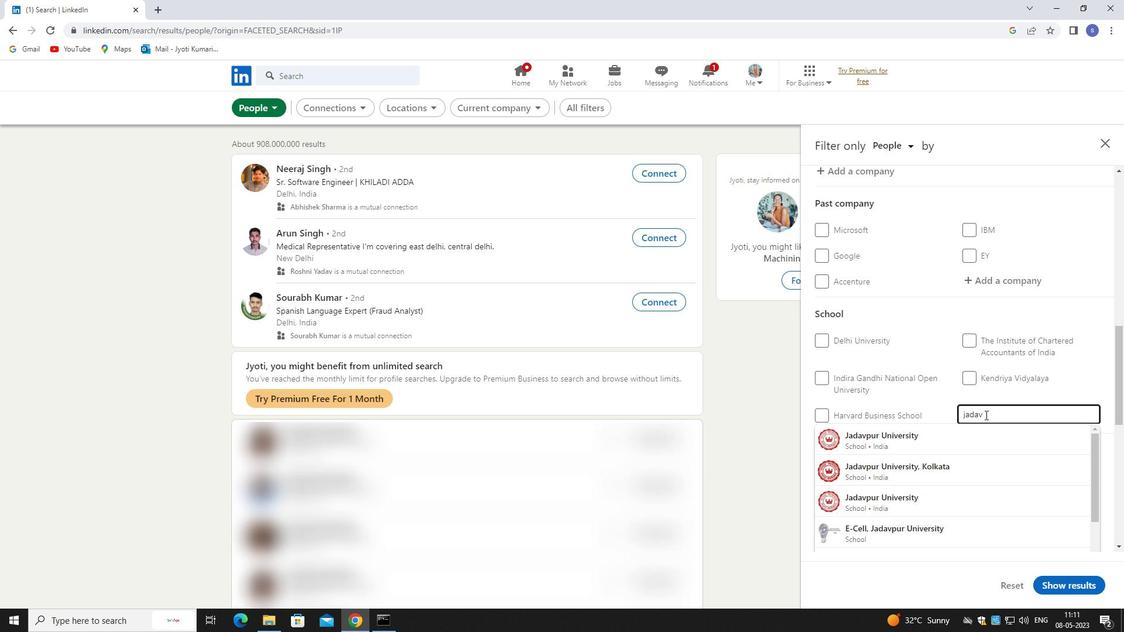 
Action: Mouse moved to (977, 439)
Screenshot: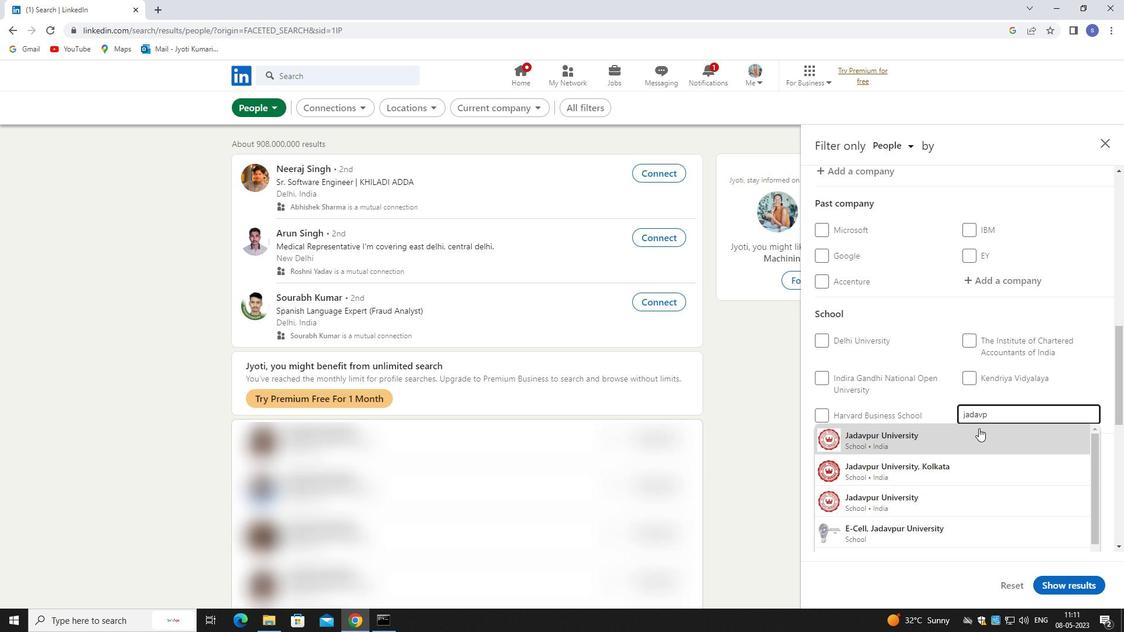 
Action: Mouse pressed left at (977, 439)
Screenshot: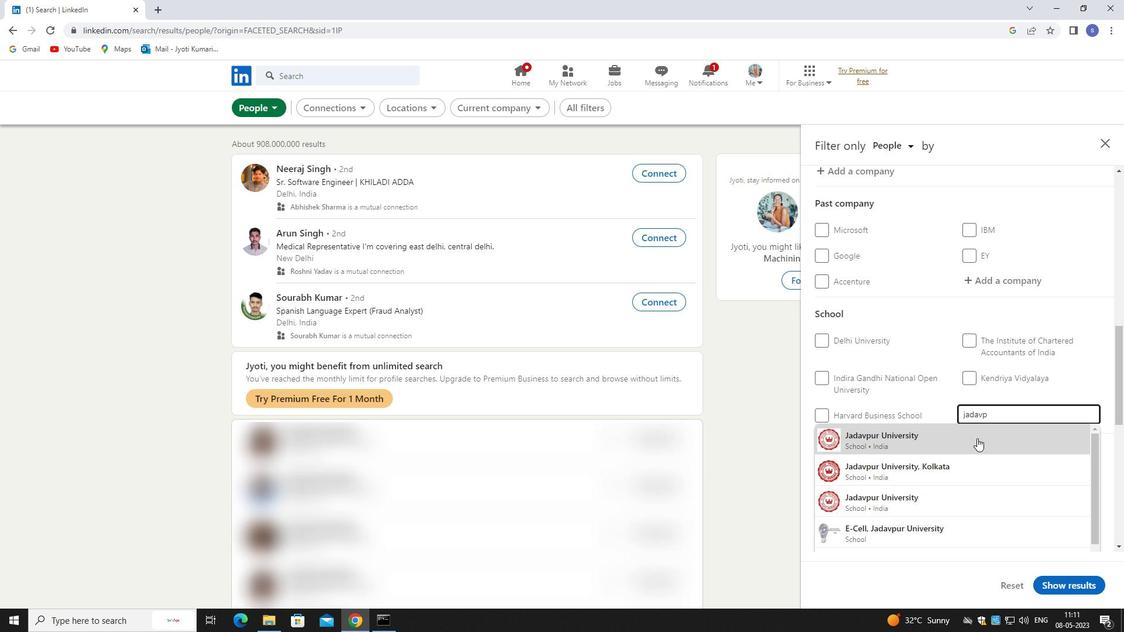 
Action: Mouse scrolled (977, 439) with delta (0, 0)
Screenshot: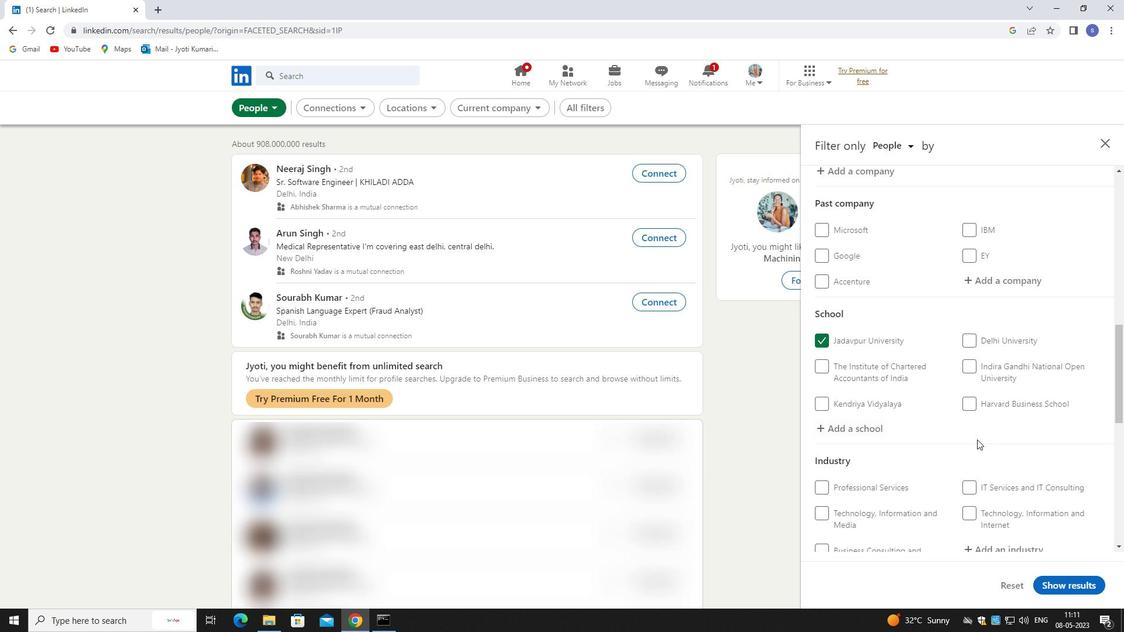 
Action: Mouse scrolled (977, 439) with delta (0, 0)
Screenshot: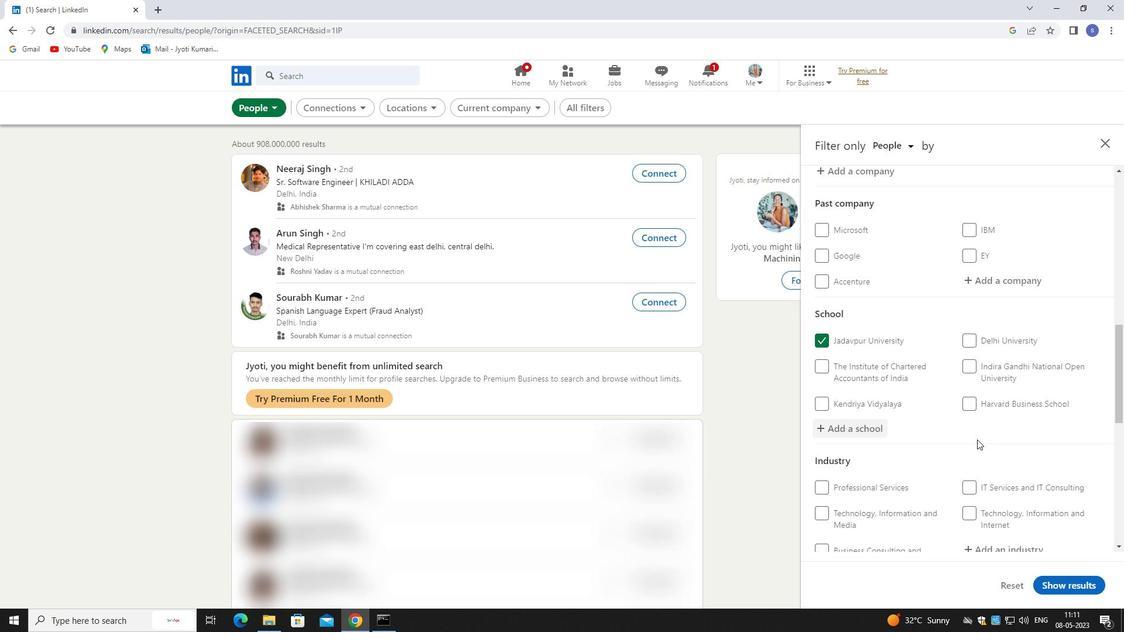 
Action: Mouse scrolled (977, 439) with delta (0, 0)
Screenshot: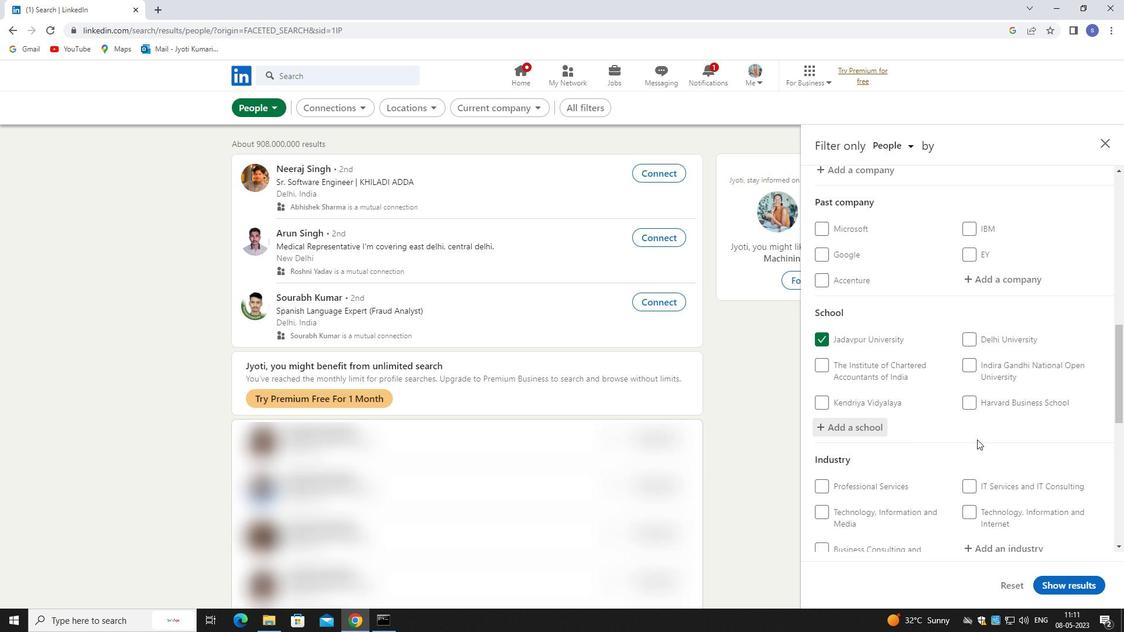 
Action: Mouse moved to (993, 378)
Screenshot: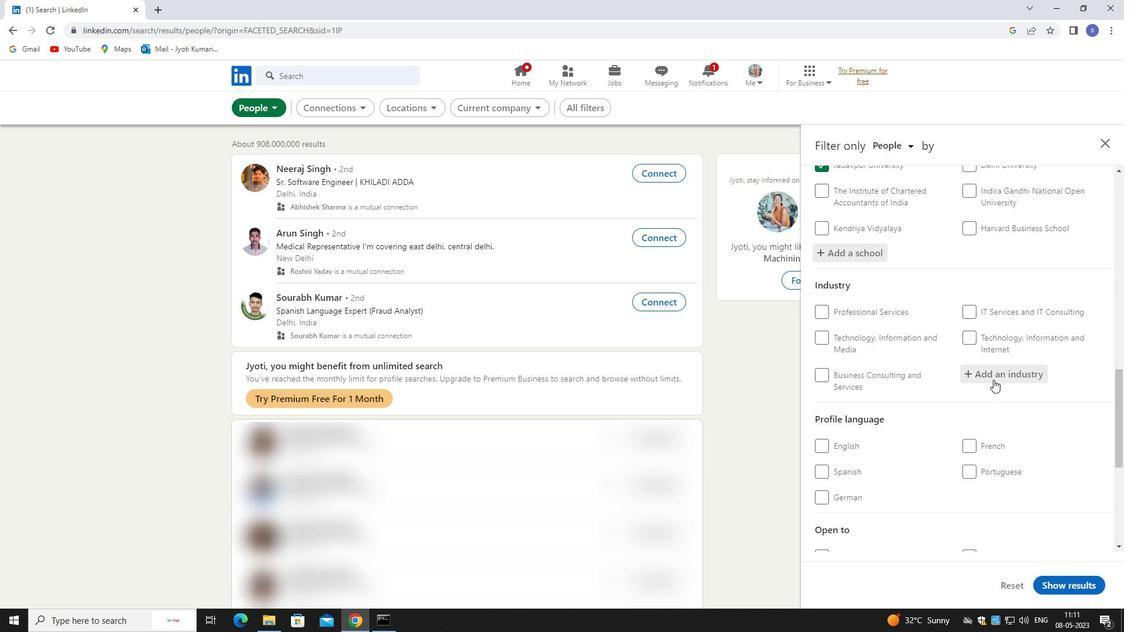 
Action: Mouse pressed left at (993, 378)
Screenshot: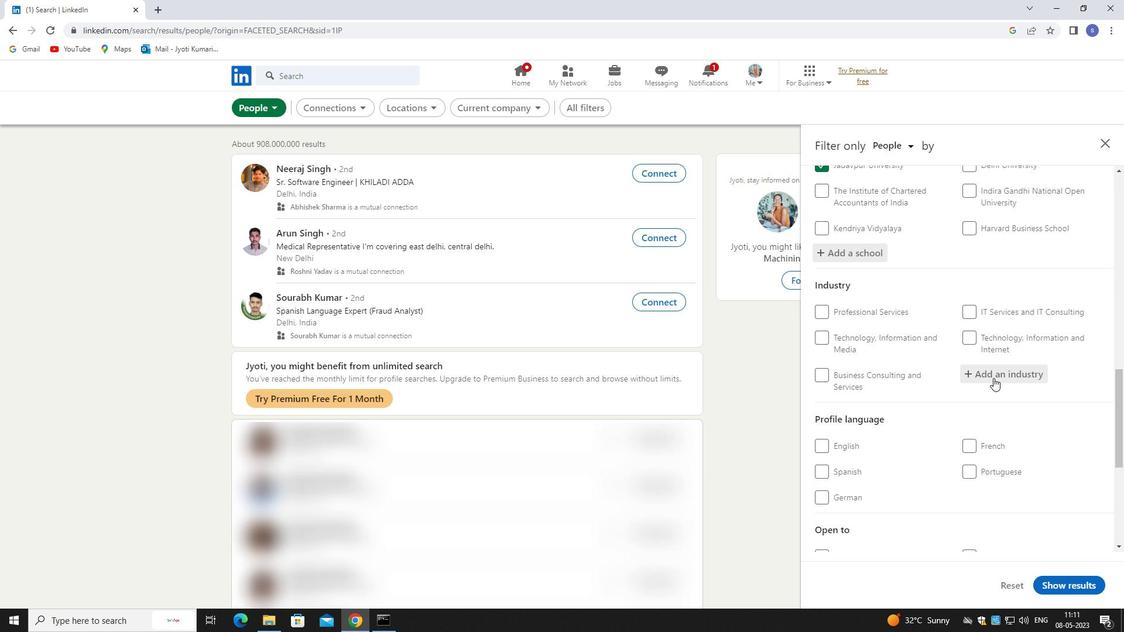 
Action: Mouse moved to (980, 371)
Screenshot: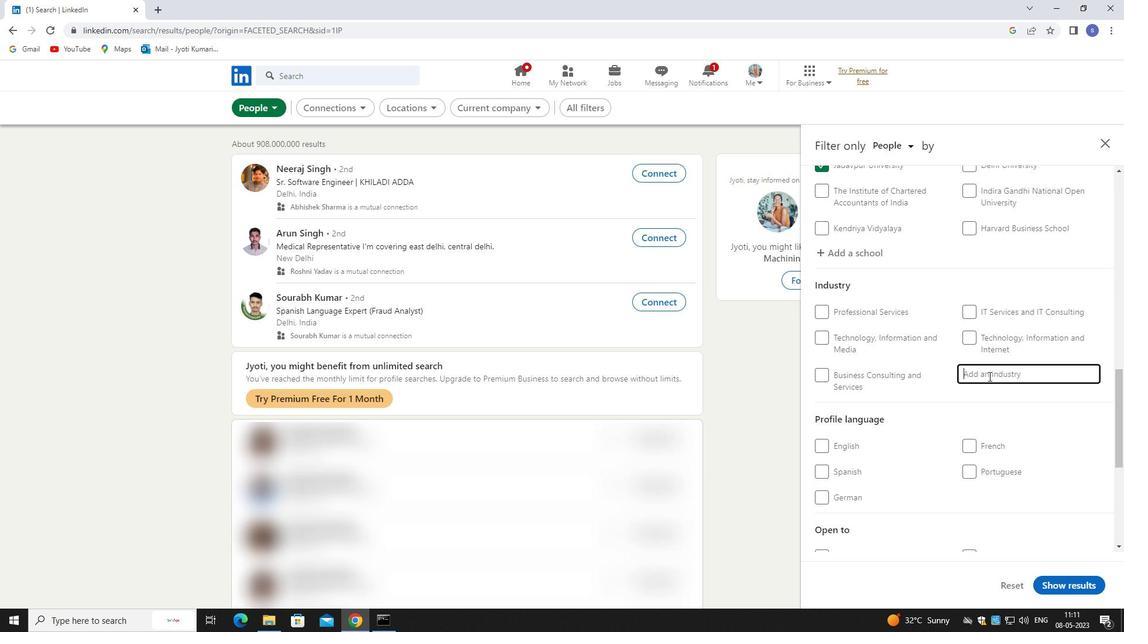 
Action: Key pressed <Key.shift>EXECUTI
Screenshot: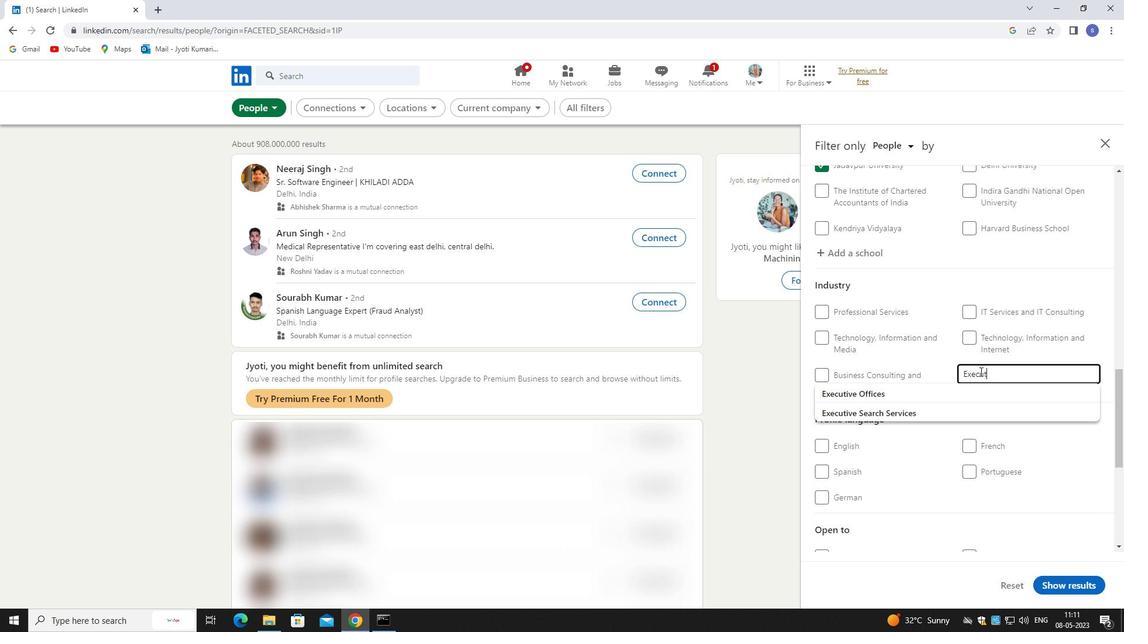 
Action: Mouse moved to (972, 404)
Screenshot: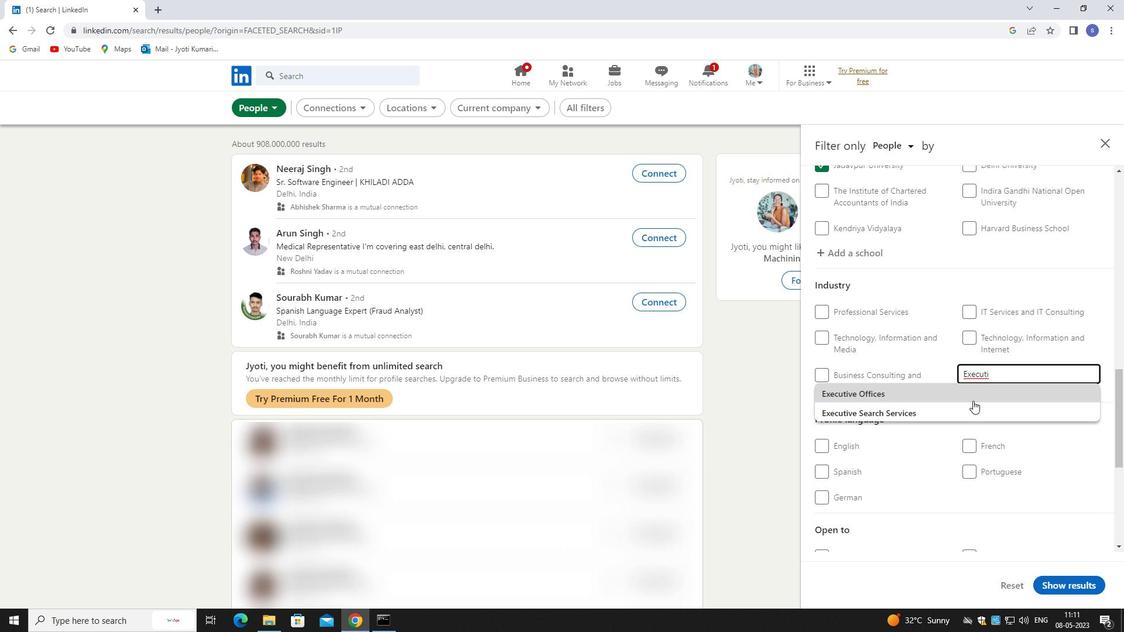 
Action: Mouse pressed left at (972, 404)
Screenshot: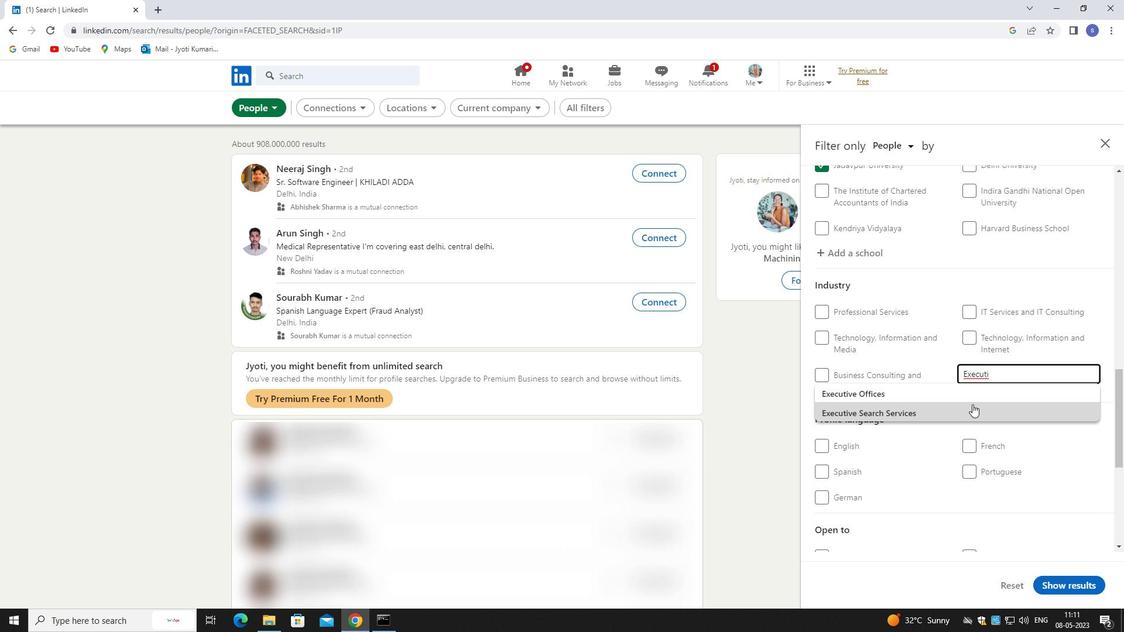 
Action: Mouse moved to (972, 406)
Screenshot: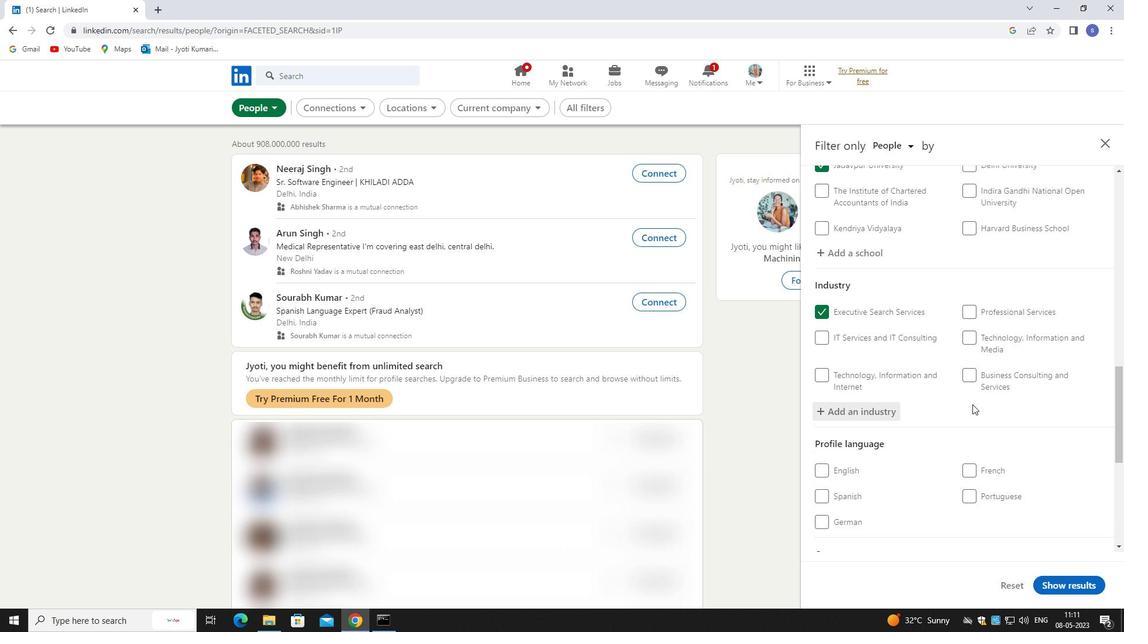 
Action: Mouse scrolled (972, 405) with delta (0, 0)
Screenshot: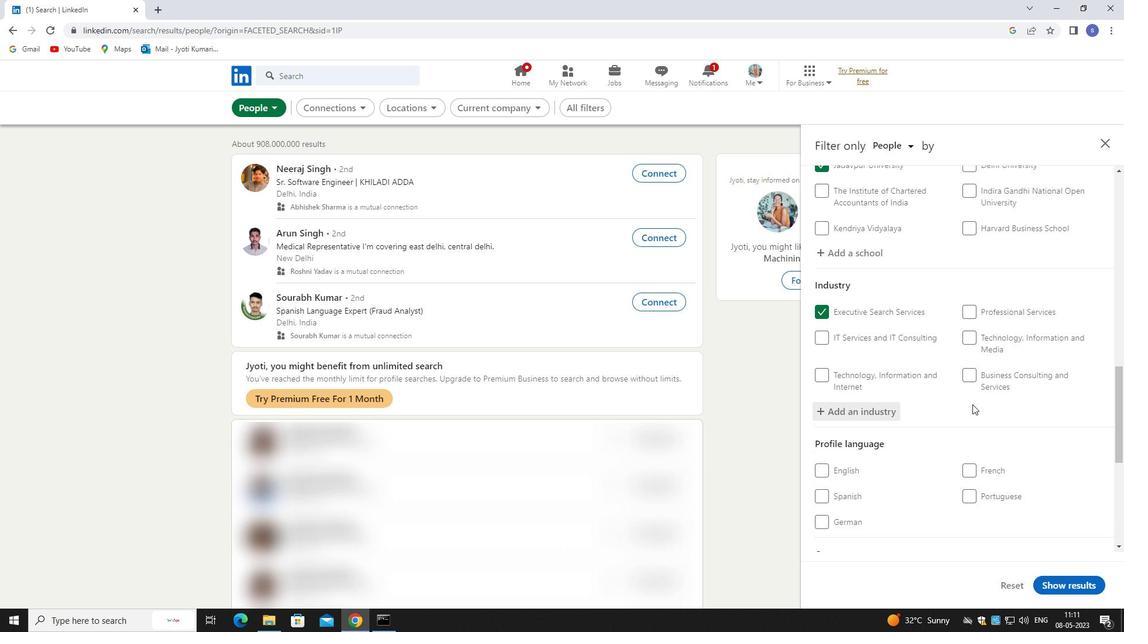 
Action: Mouse moved to (975, 409)
Screenshot: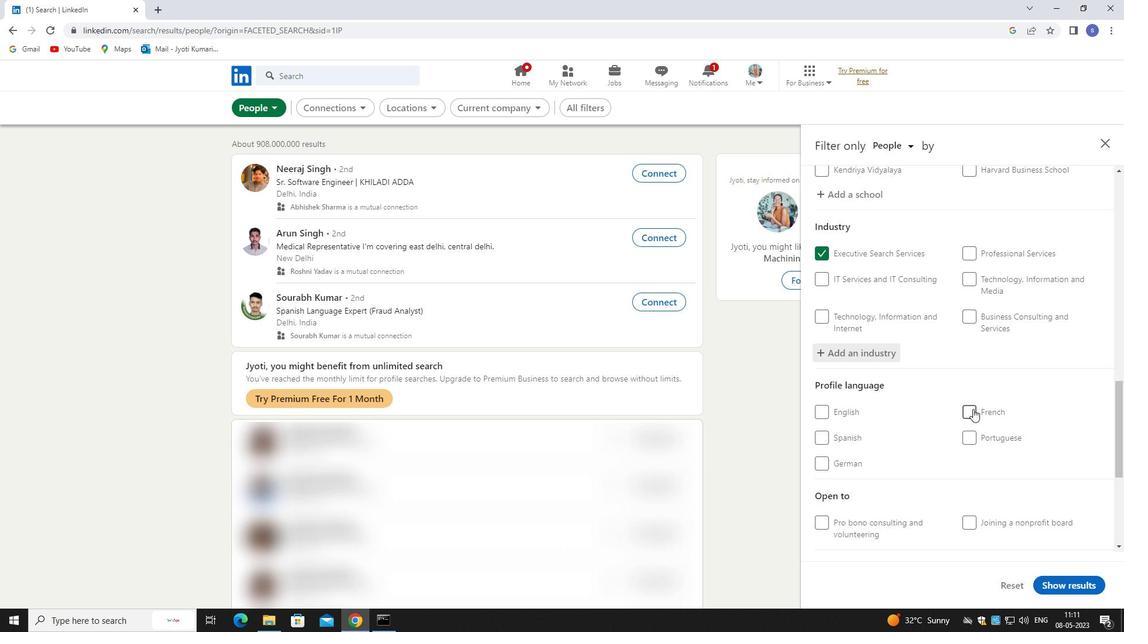 
Action: Mouse pressed left at (975, 409)
Screenshot: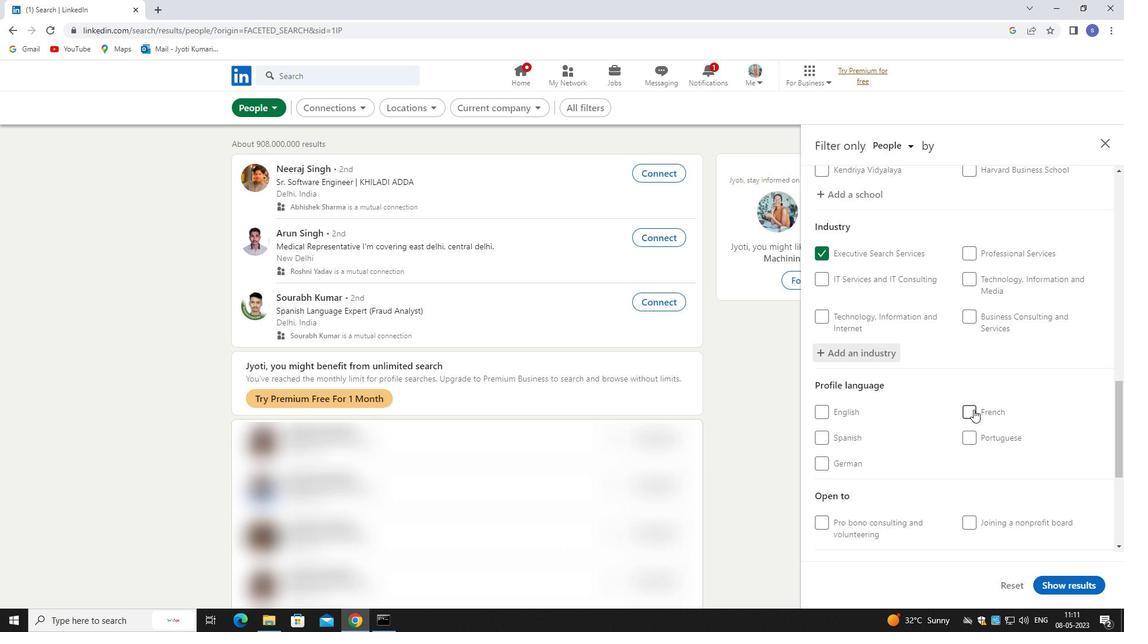 
Action: Mouse moved to (977, 412)
Screenshot: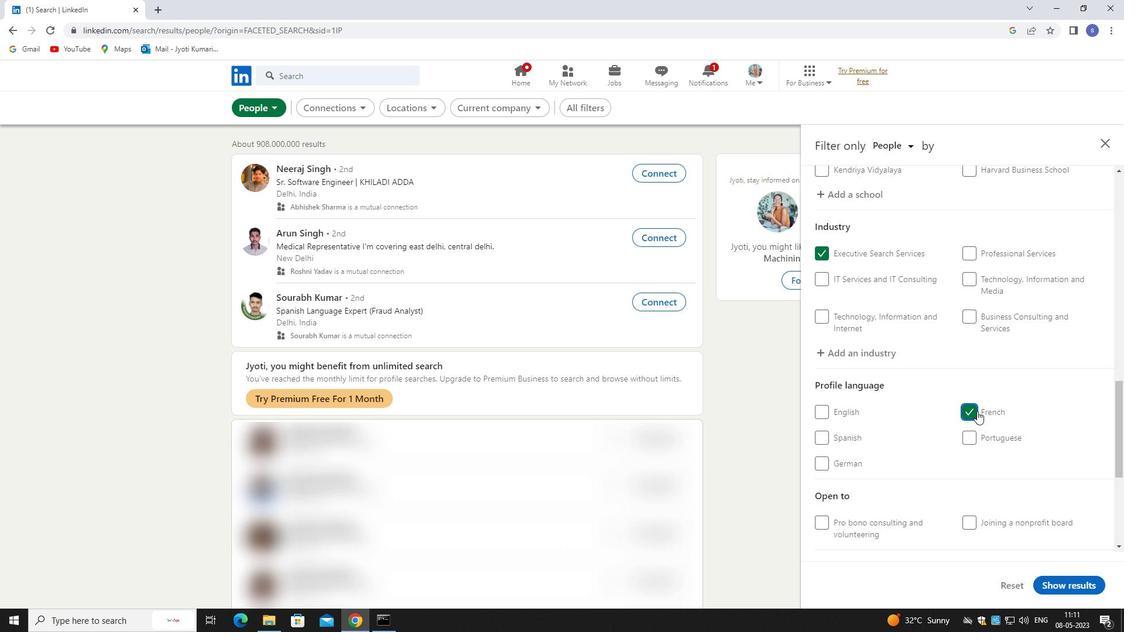 
Action: Mouse scrolled (977, 411) with delta (0, 0)
Screenshot: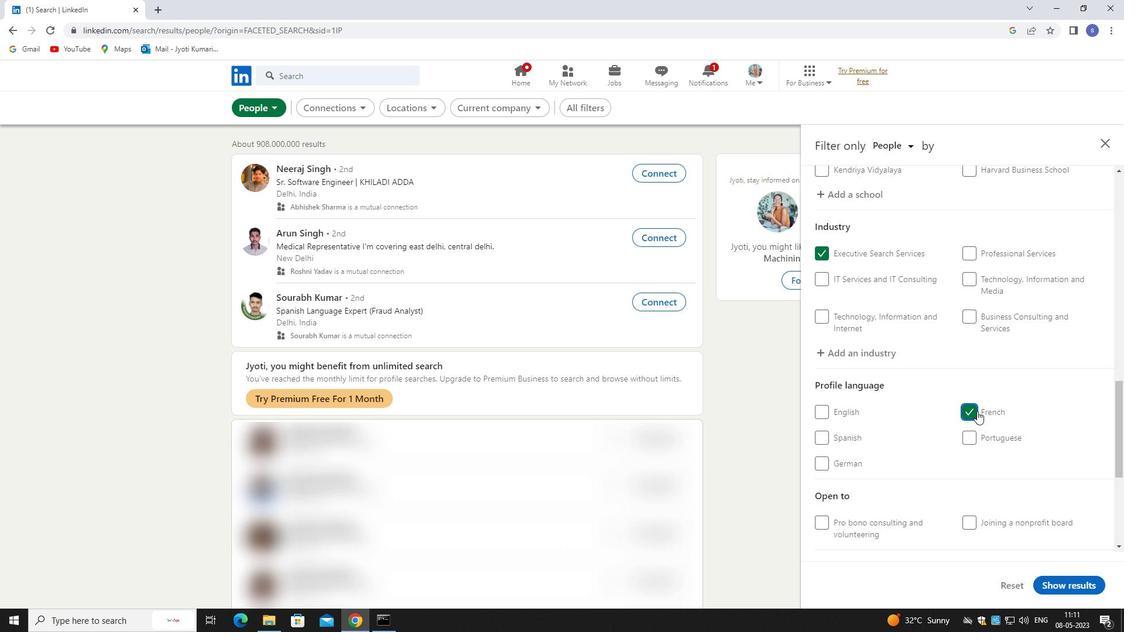 
Action: Mouse moved to (977, 412)
Screenshot: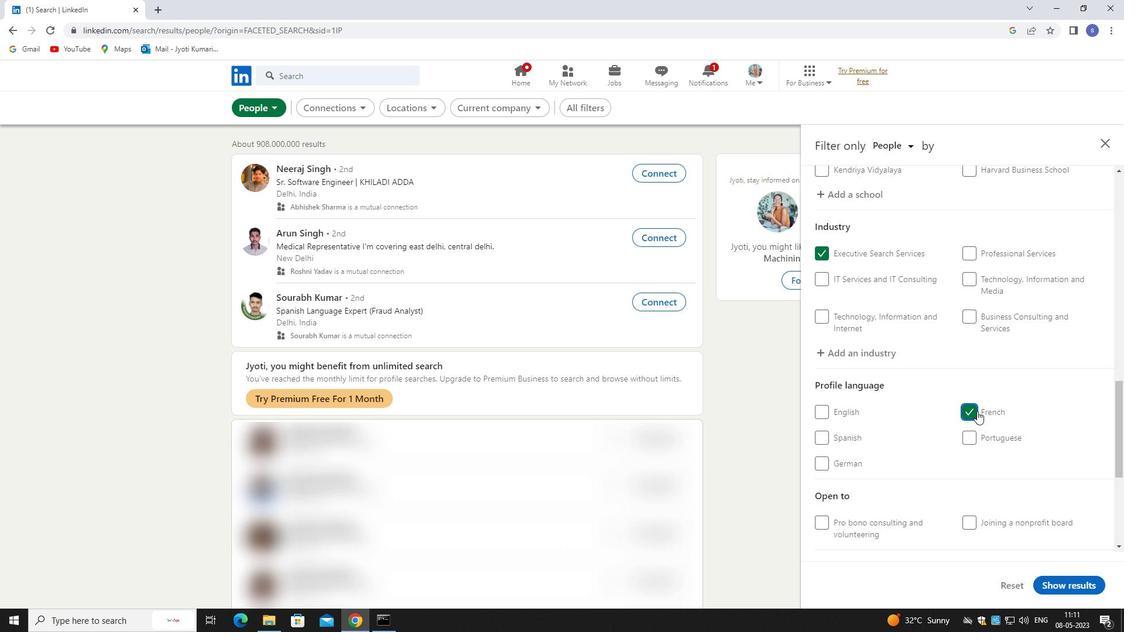 
Action: Mouse scrolled (977, 412) with delta (0, 0)
Screenshot: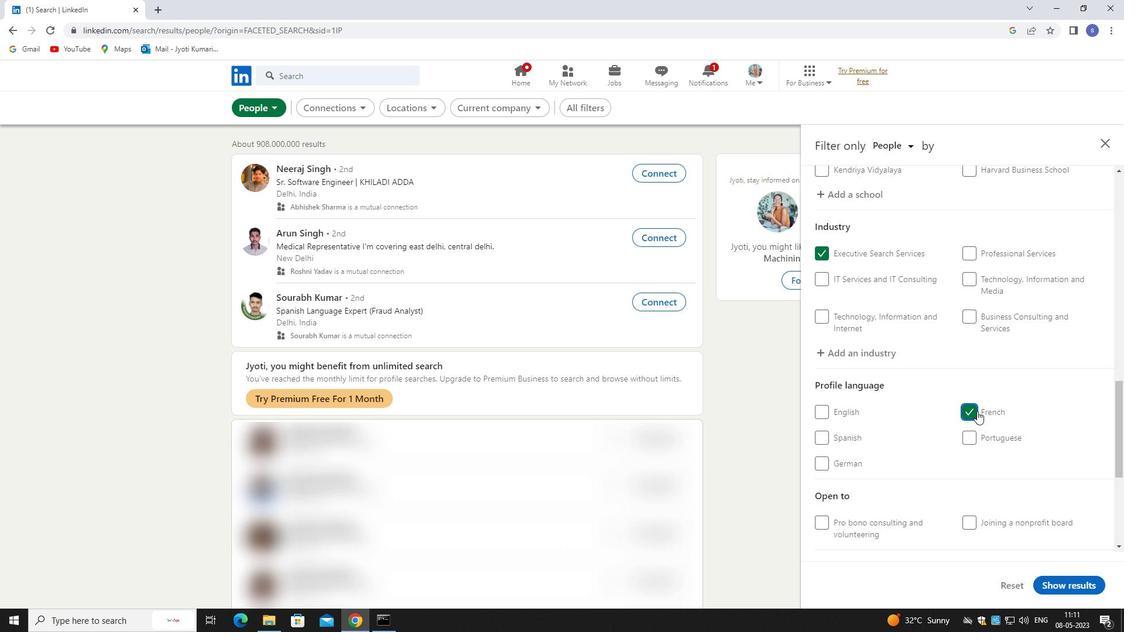 
Action: Mouse moved to (977, 413)
Screenshot: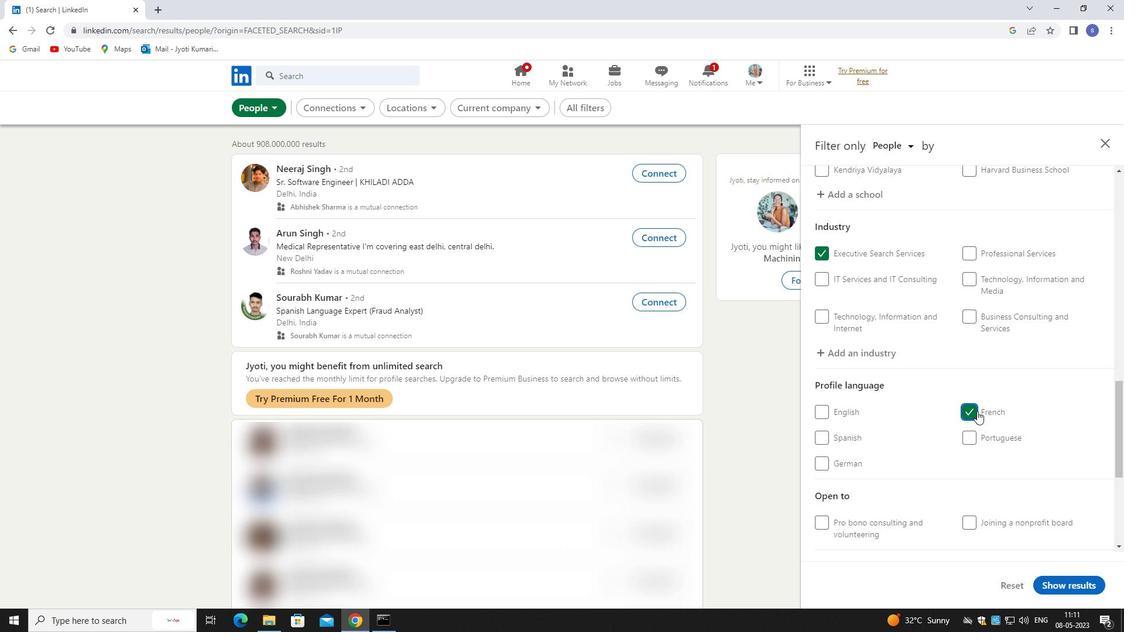 
Action: Mouse scrolled (977, 412) with delta (0, 0)
Screenshot: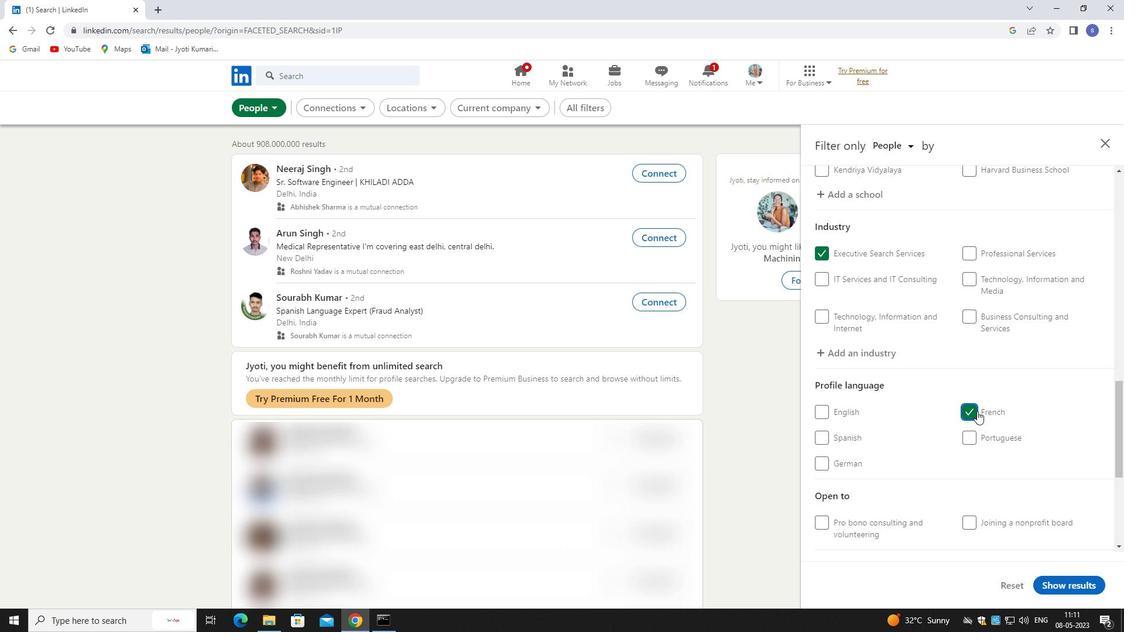 
Action: Mouse moved to (966, 467)
Screenshot: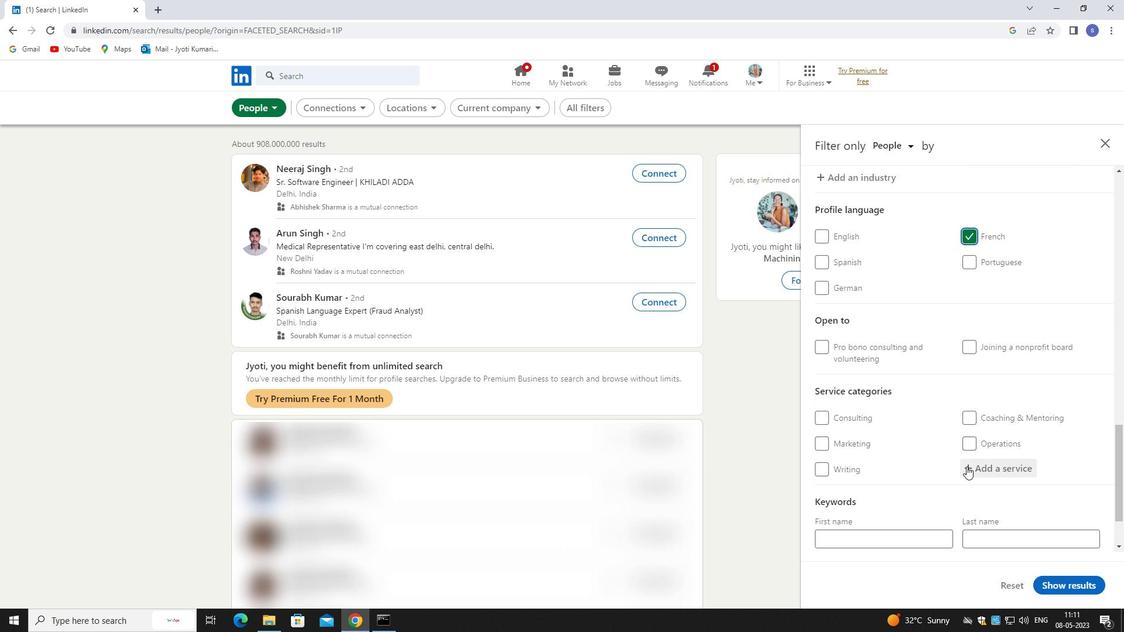 
Action: Mouse pressed left at (966, 467)
Screenshot: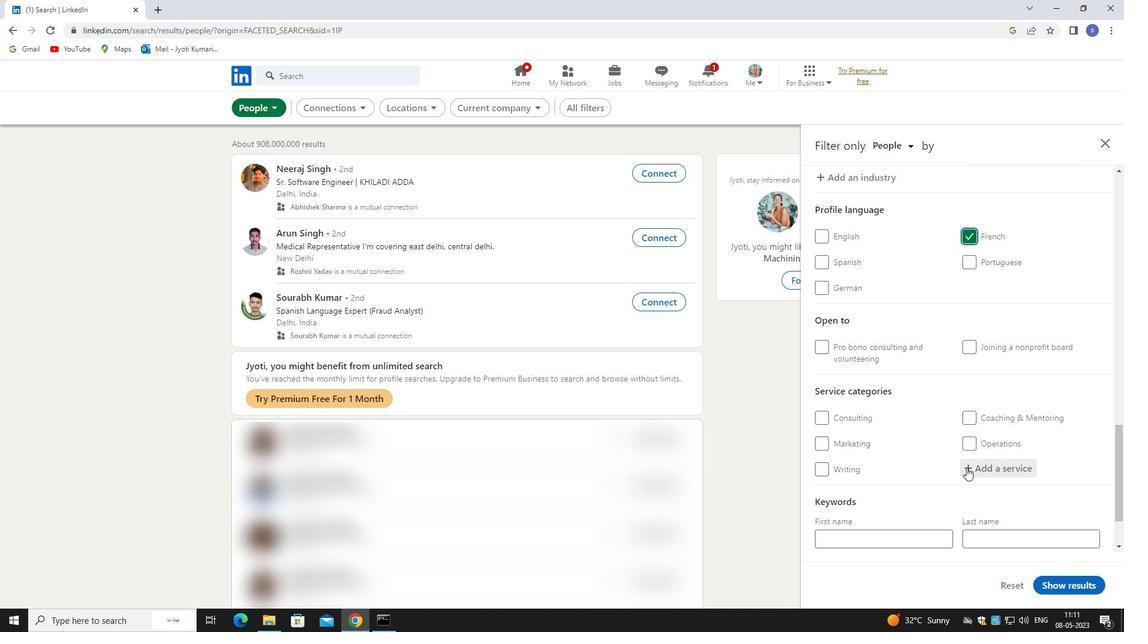 
Action: Mouse moved to (968, 470)
Screenshot: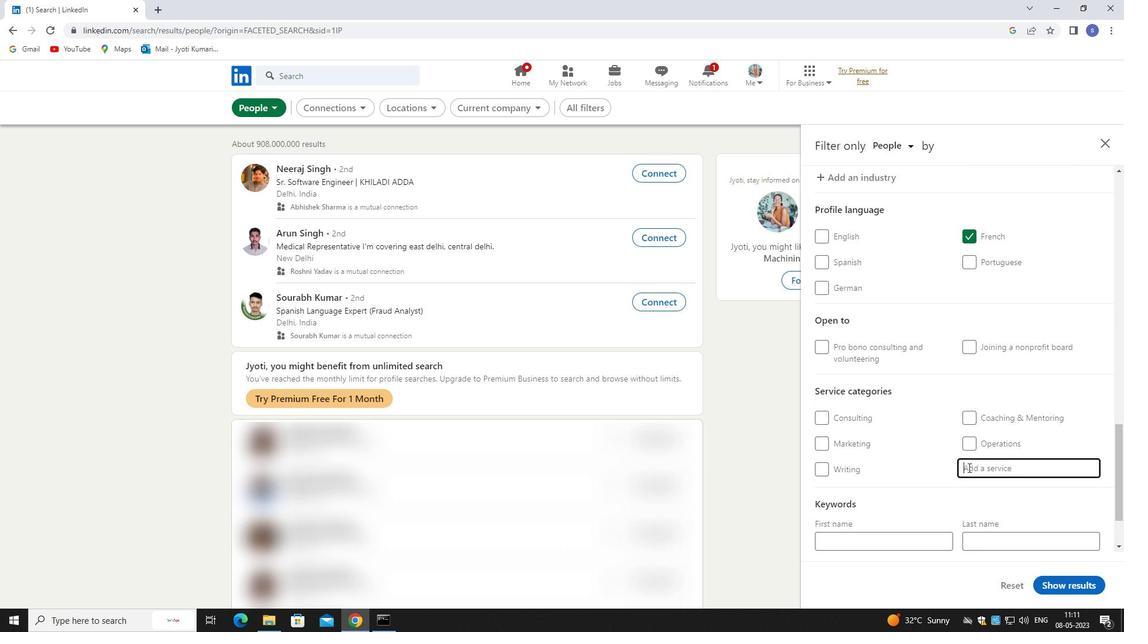 
Action: Key pressed BANKC<Key.backspace>U<Key.backspace>
Screenshot: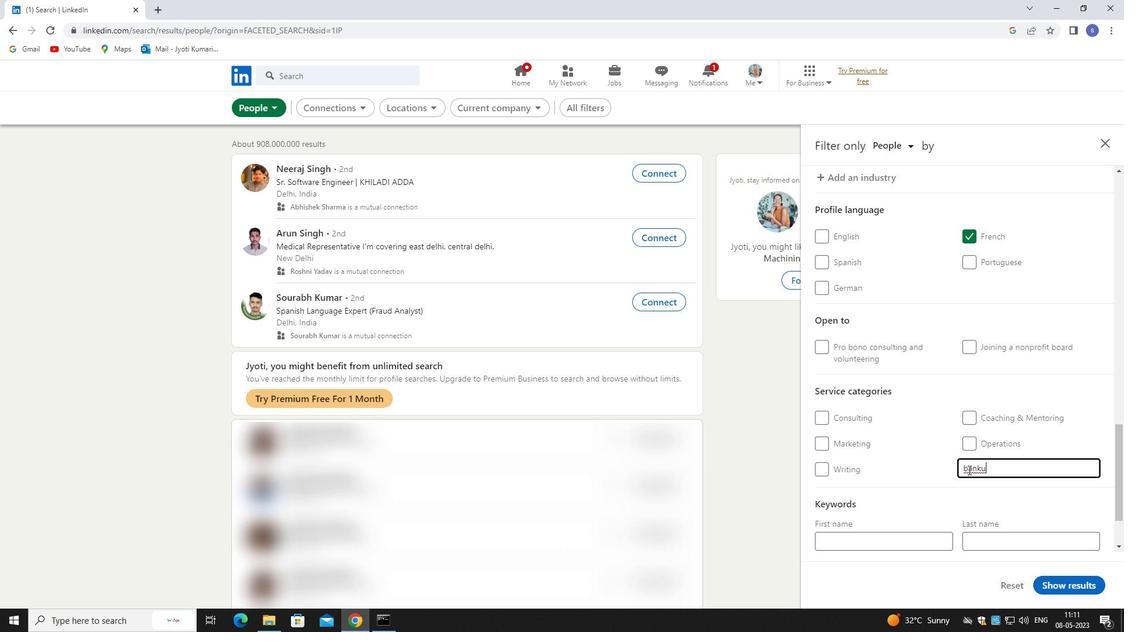 
Action: Mouse moved to (972, 489)
Screenshot: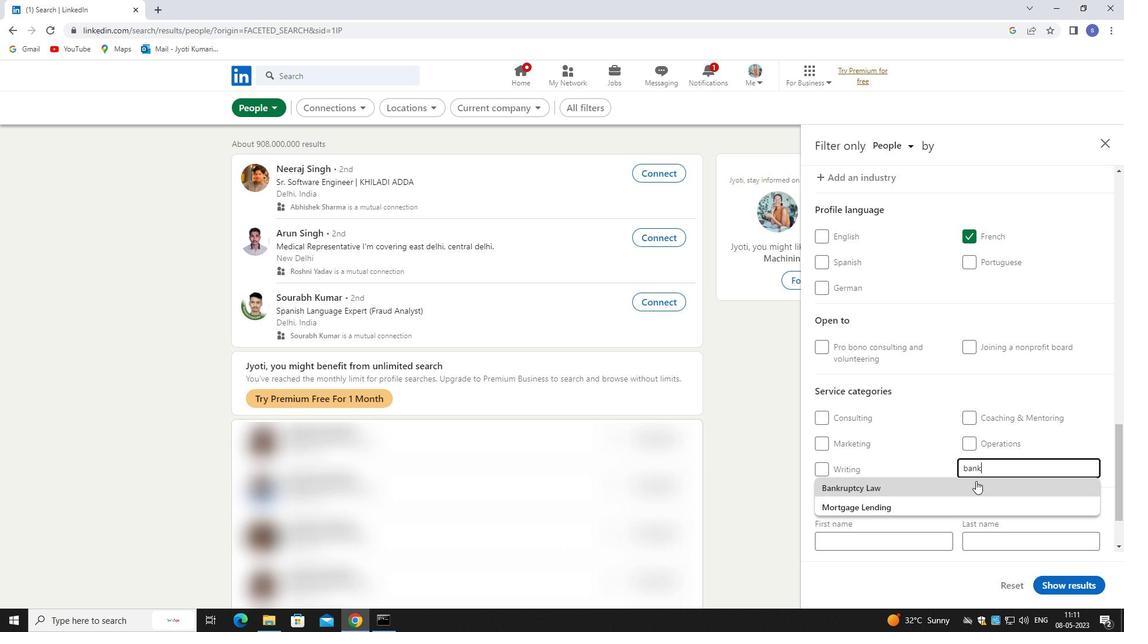 
Action: Mouse pressed left at (972, 489)
Screenshot: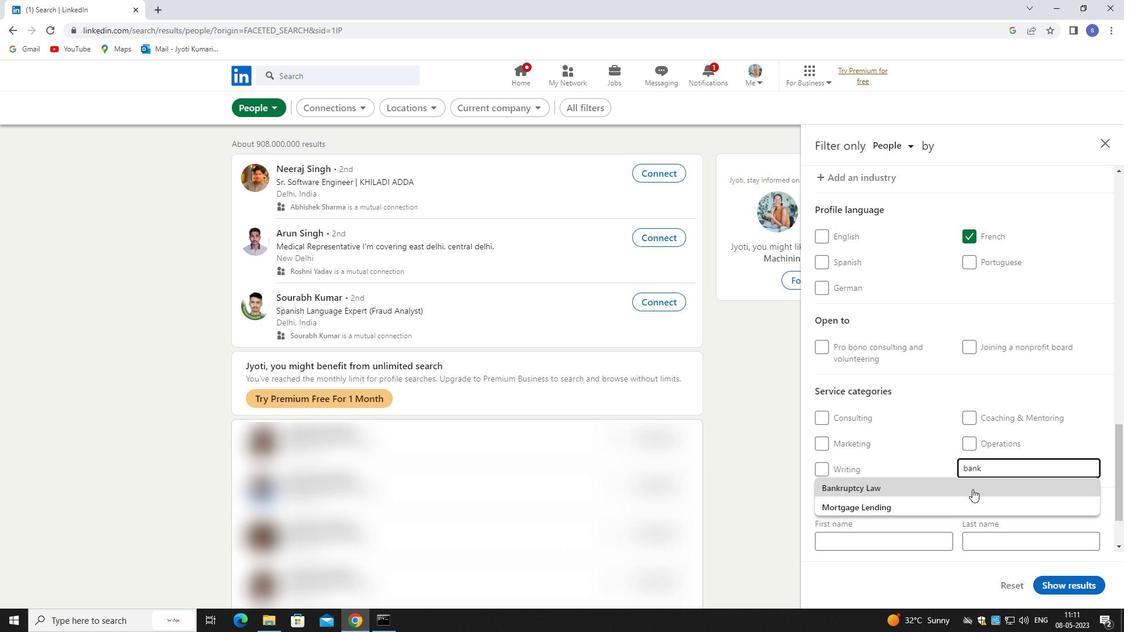 
Action: Mouse moved to (987, 469)
Screenshot: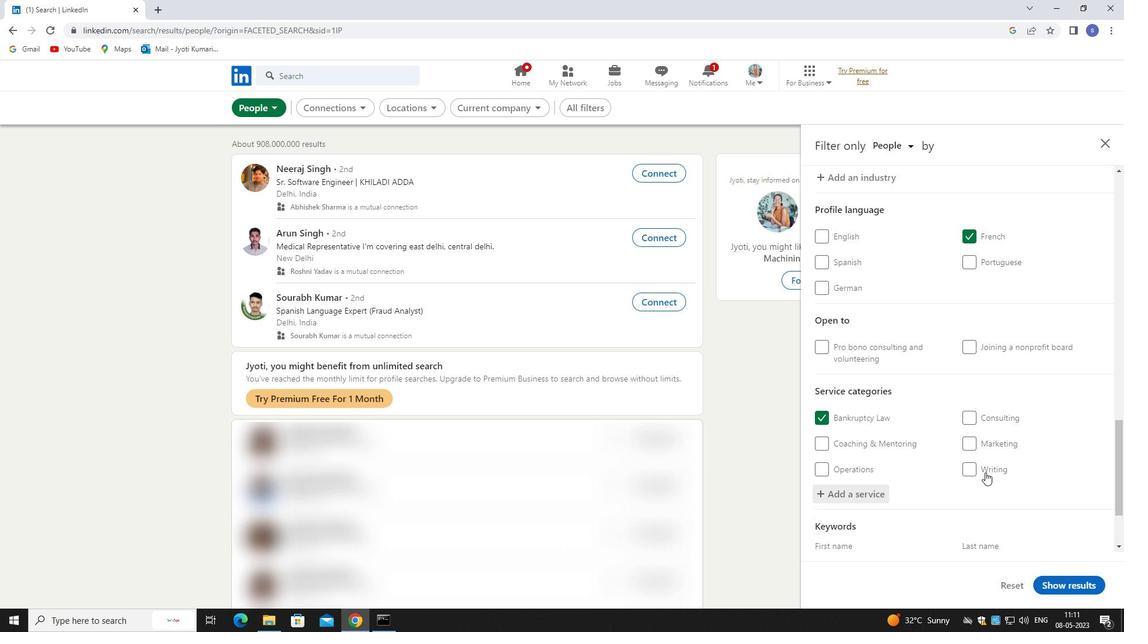 
Action: Mouse scrolled (987, 468) with delta (0, 0)
Screenshot: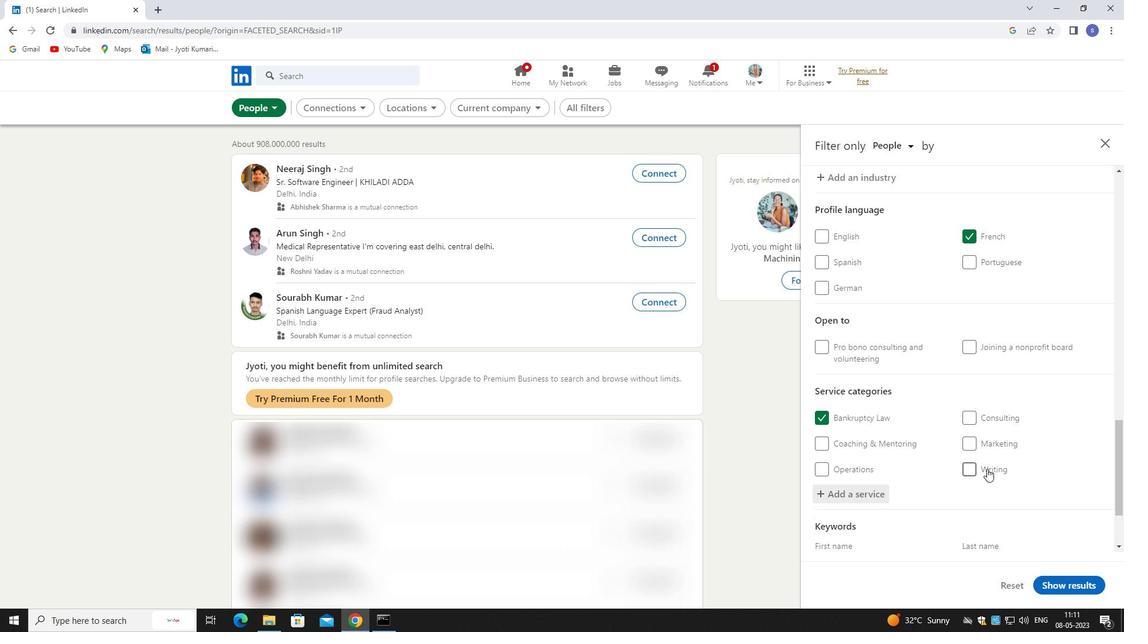 
Action: Mouse scrolled (987, 468) with delta (0, 0)
Screenshot: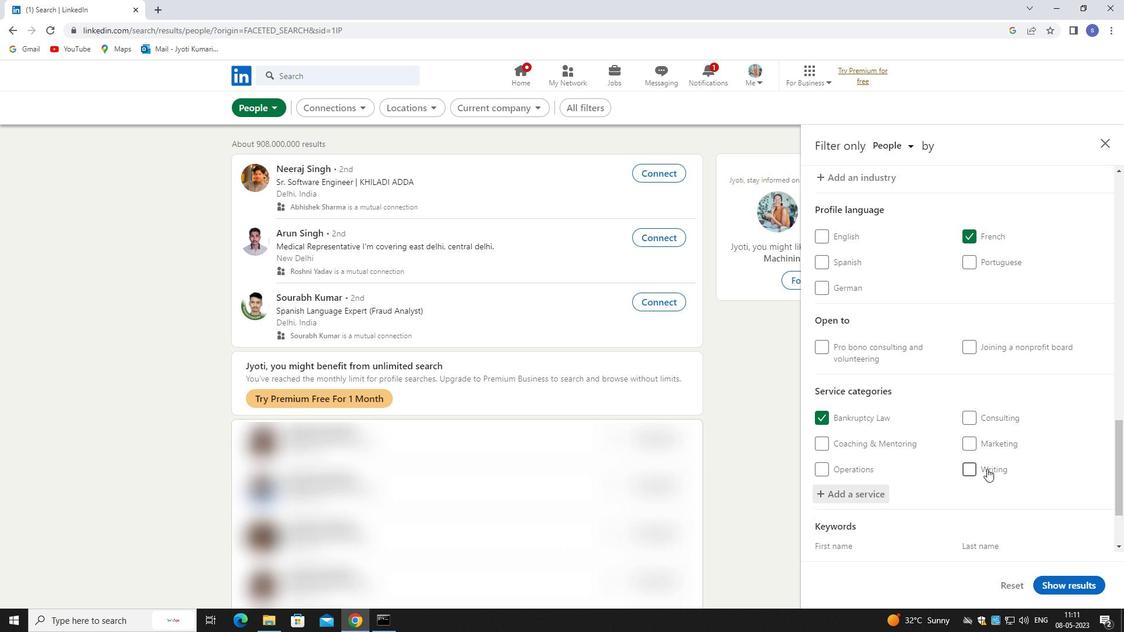 
Action: Mouse scrolled (987, 468) with delta (0, 0)
Screenshot: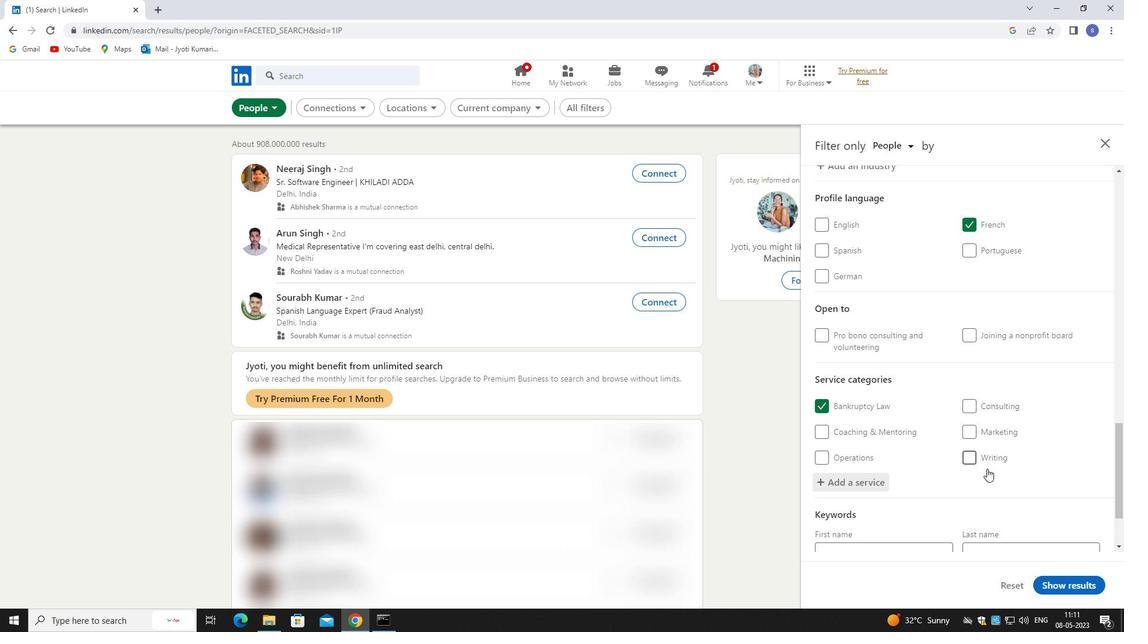 
Action: Mouse moved to (929, 494)
Screenshot: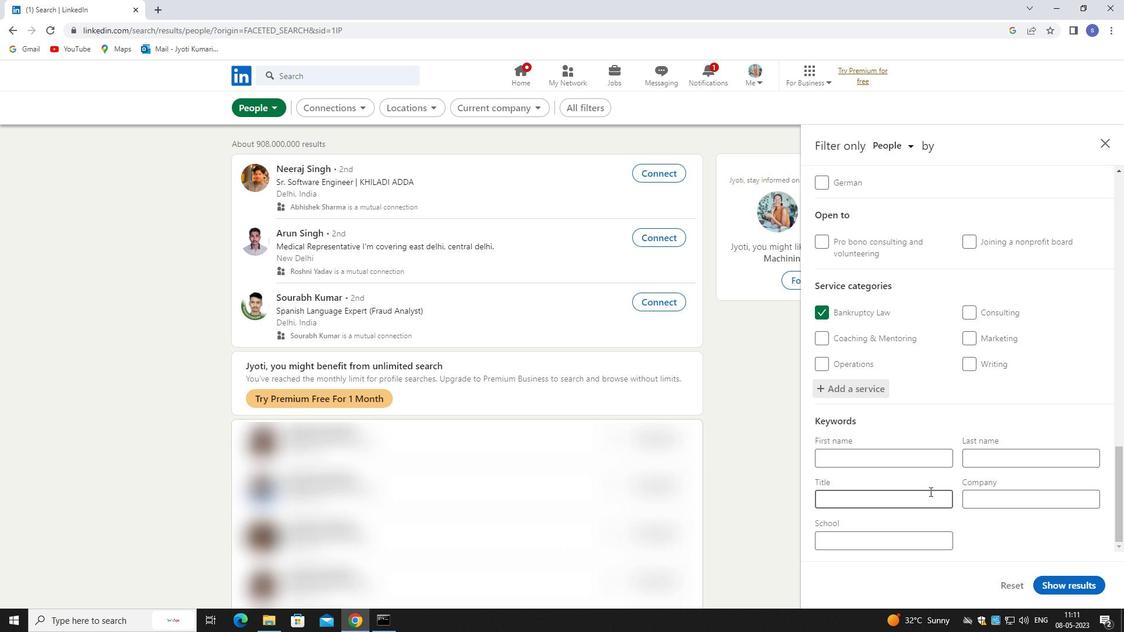 
Action: Mouse pressed left at (929, 494)
Screenshot: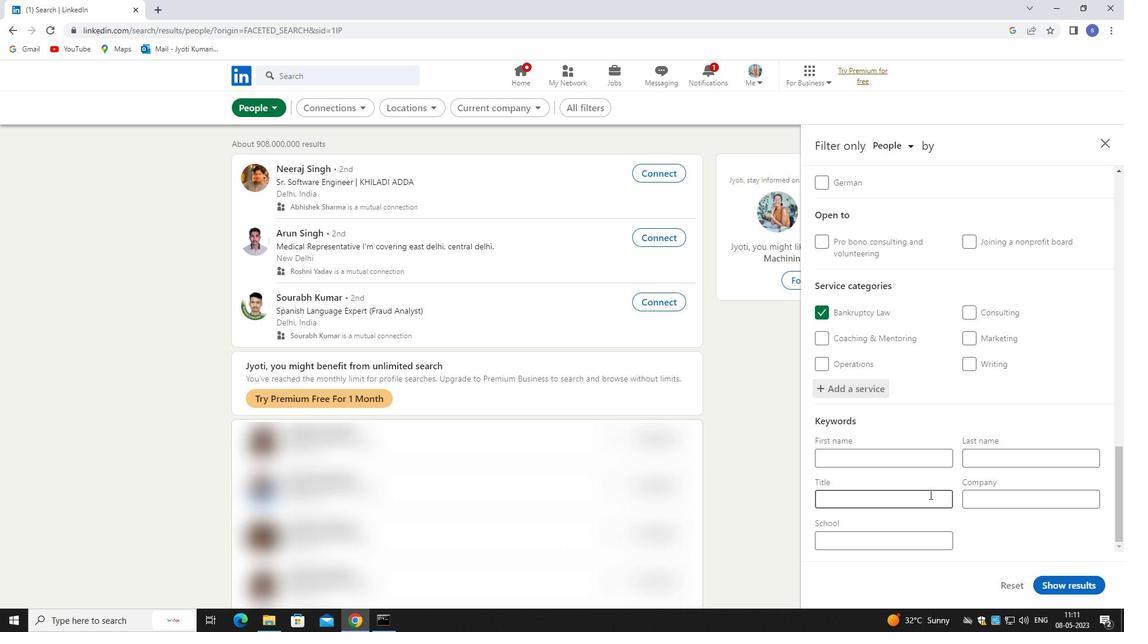 
Action: Mouse moved to (930, 495)
Screenshot: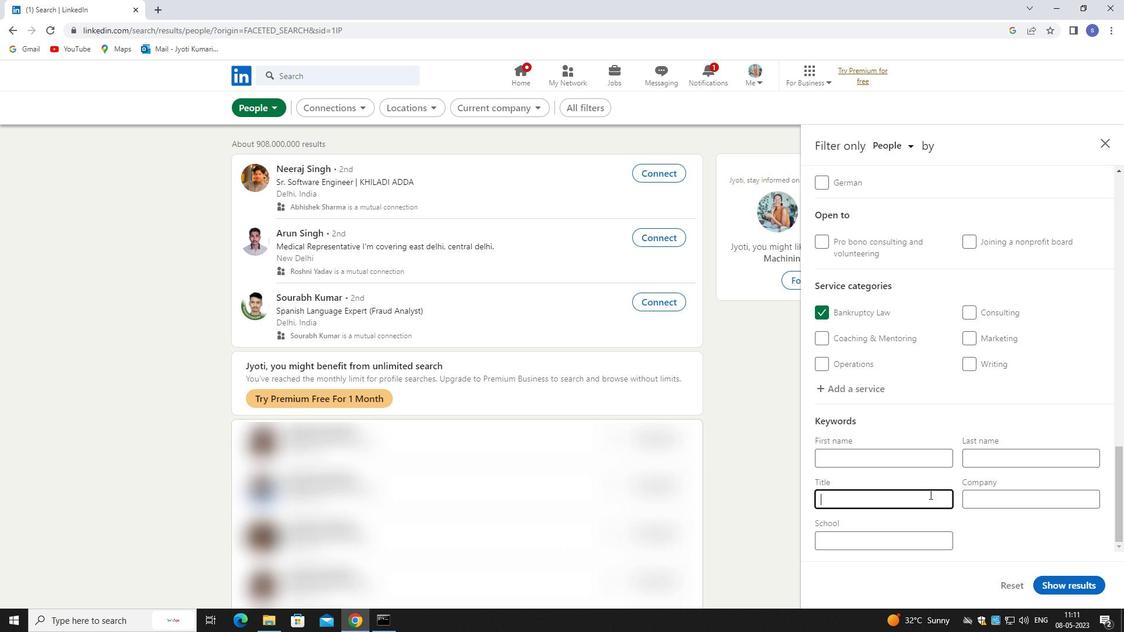 
Action: Key pressed <Key.shift>BUSINESS<Key.space><Key.shift><Key.shift><Key.shift><Key.shift><Key.shift><Key.shift><Key.shift><Key.shift><Key.shift>ANALYST
Screenshot: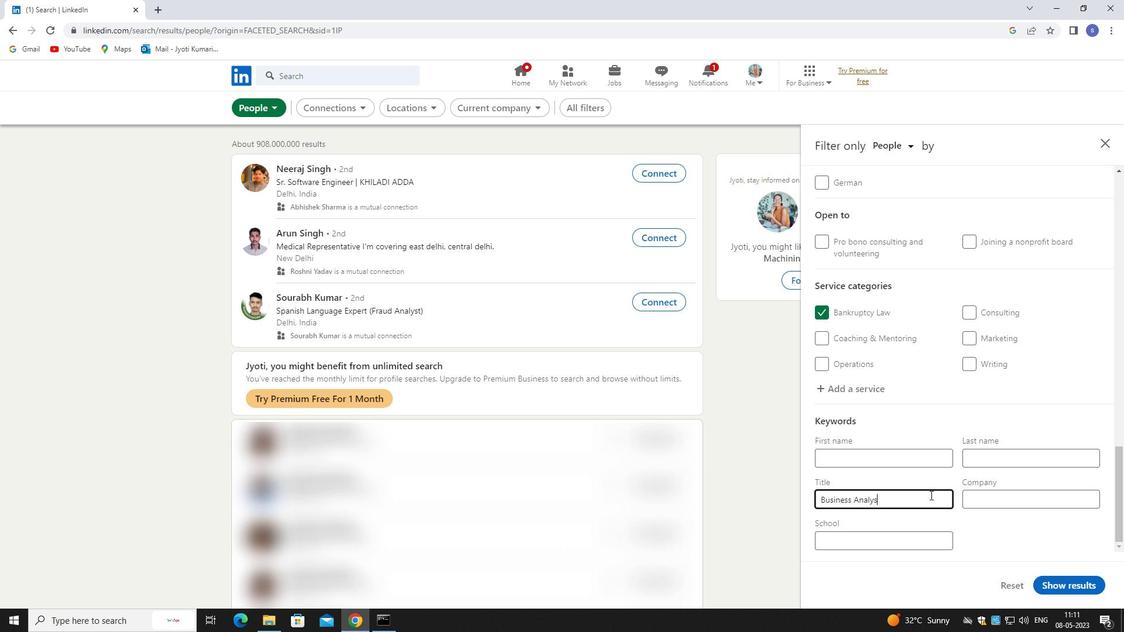 
Action: Mouse moved to (1049, 586)
Screenshot: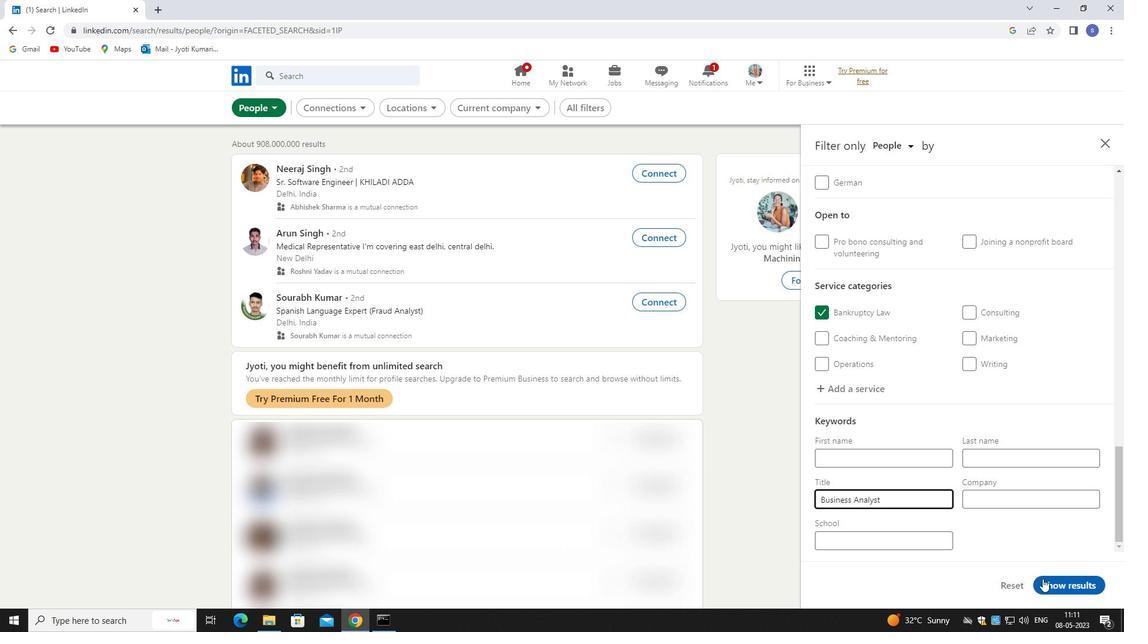 
Action: Mouse pressed left at (1049, 586)
Screenshot: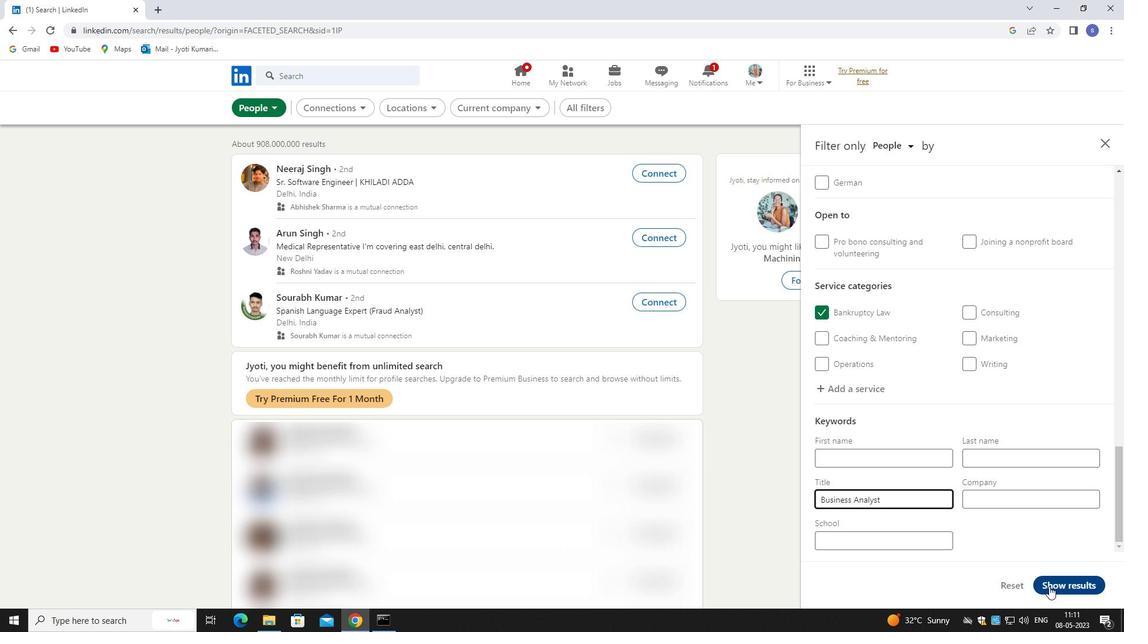 
Action: Mouse moved to (989, 582)
Screenshot: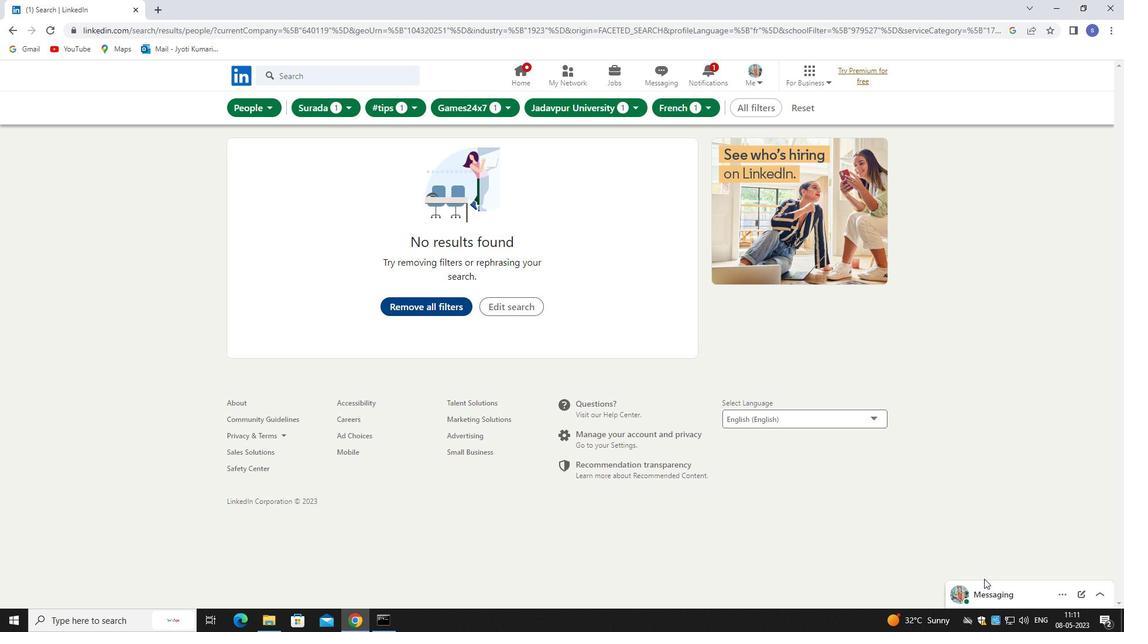 
